 Task: Create a due date automation trigger when advanced on, 2 hours before a card is due add dates starting today.
Action: Mouse moved to (1149, 341)
Screenshot: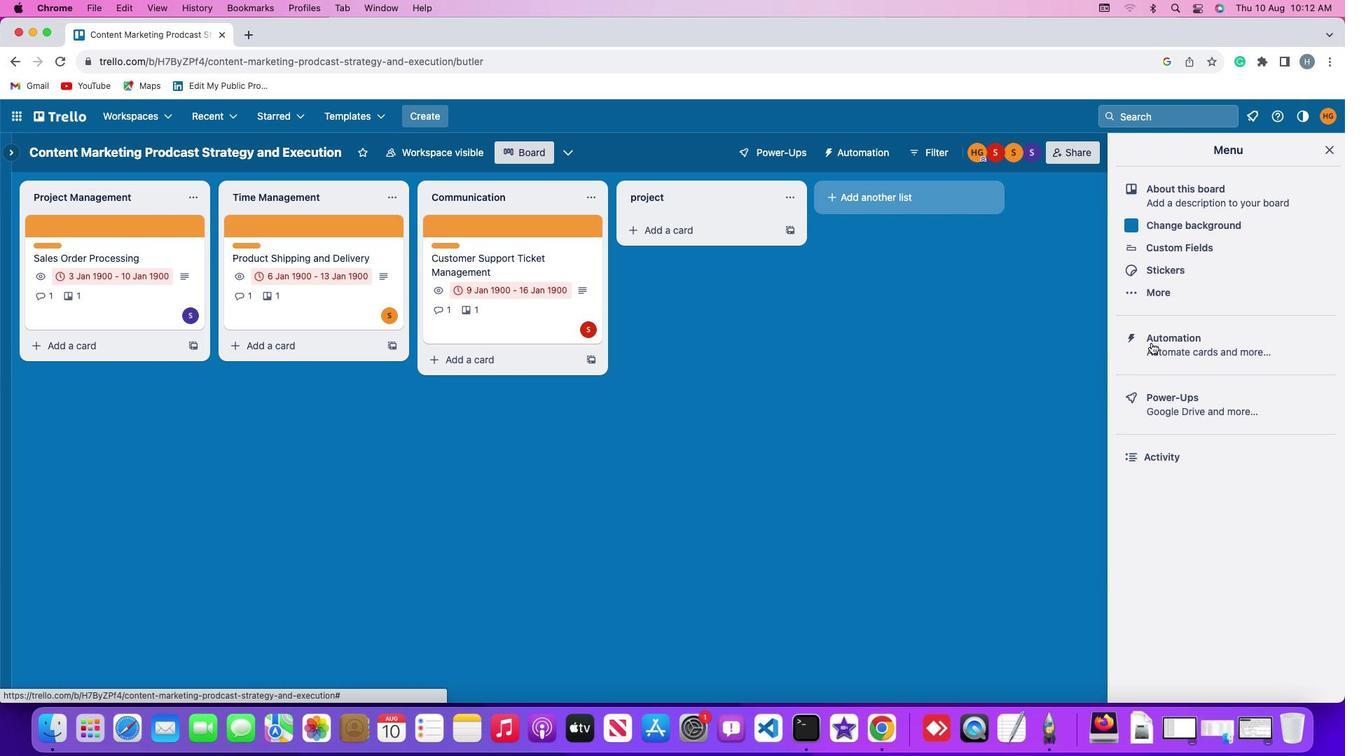 
Action: Mouse pressed left at (1149, 341)
Screenshot: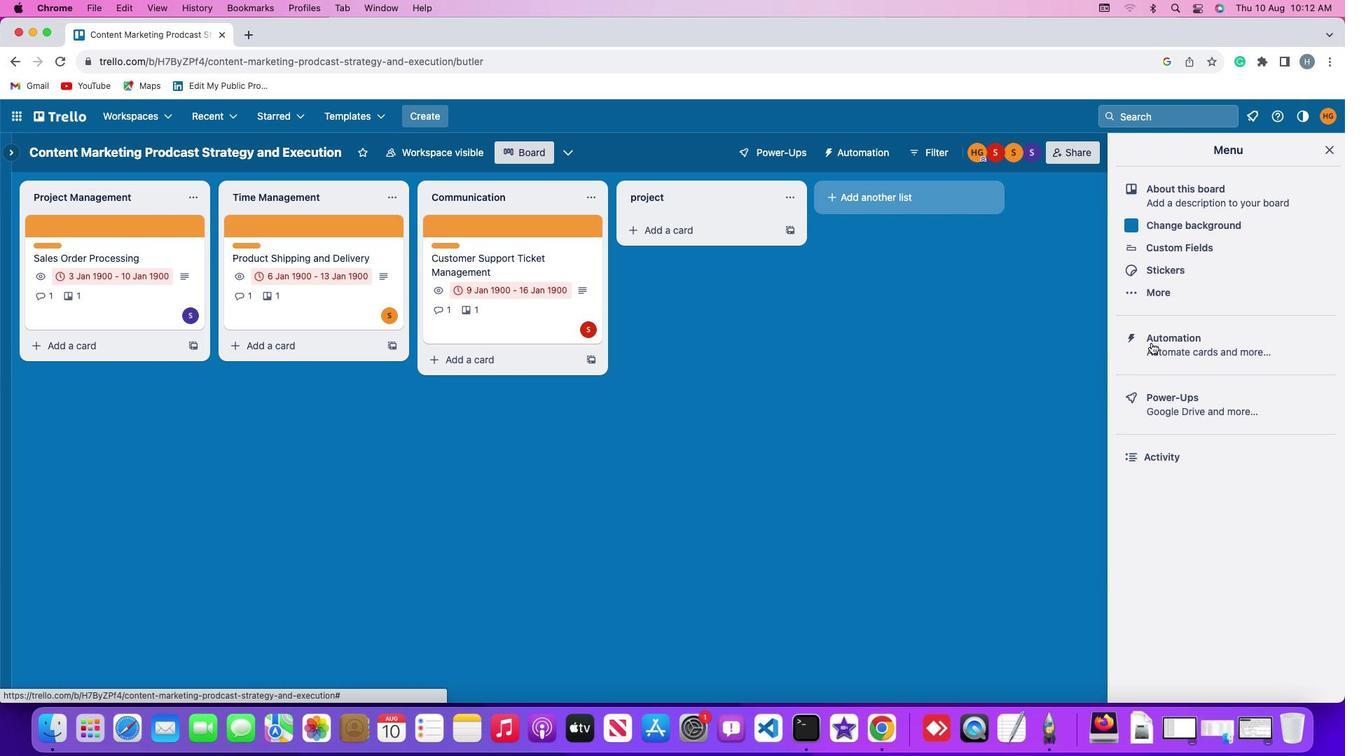 
Action: Mouse pressed left at (1149, 341)
Screenshot: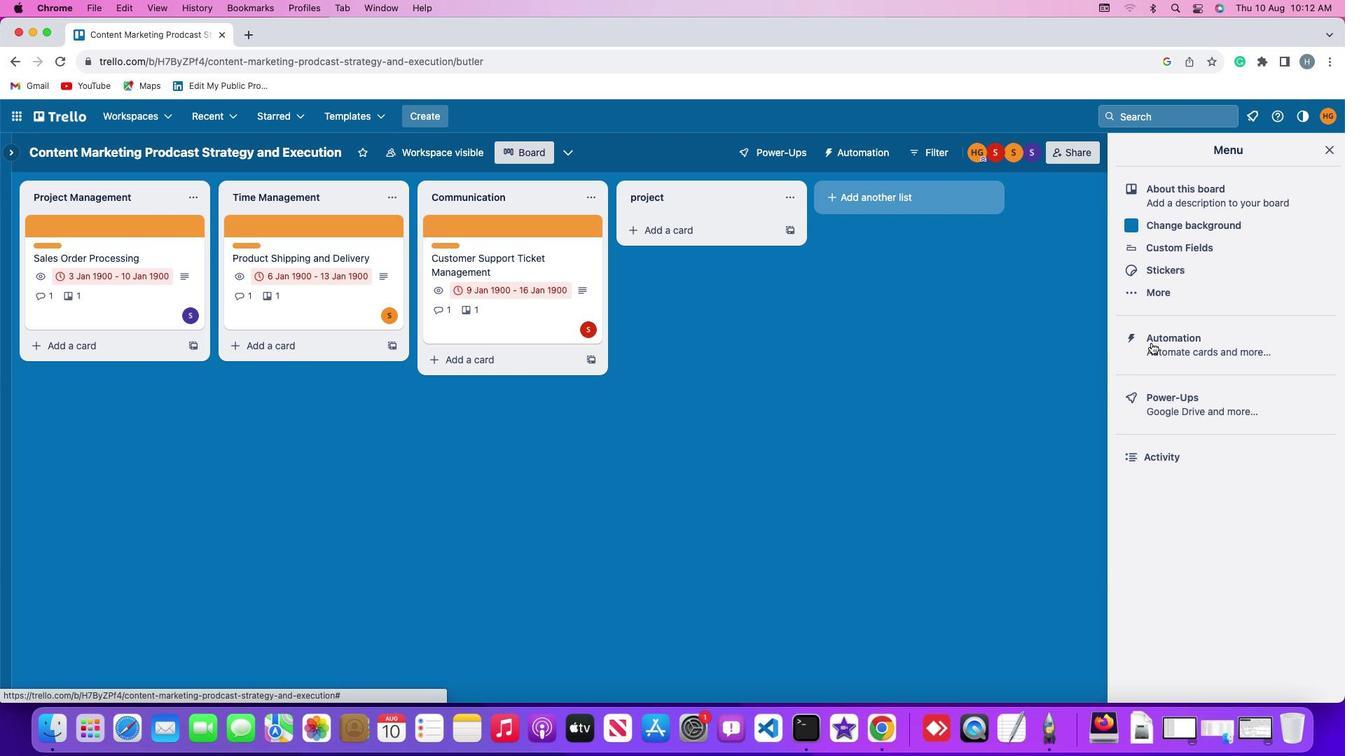 
Action: Mouse moved to (99, 334)
Screenshot: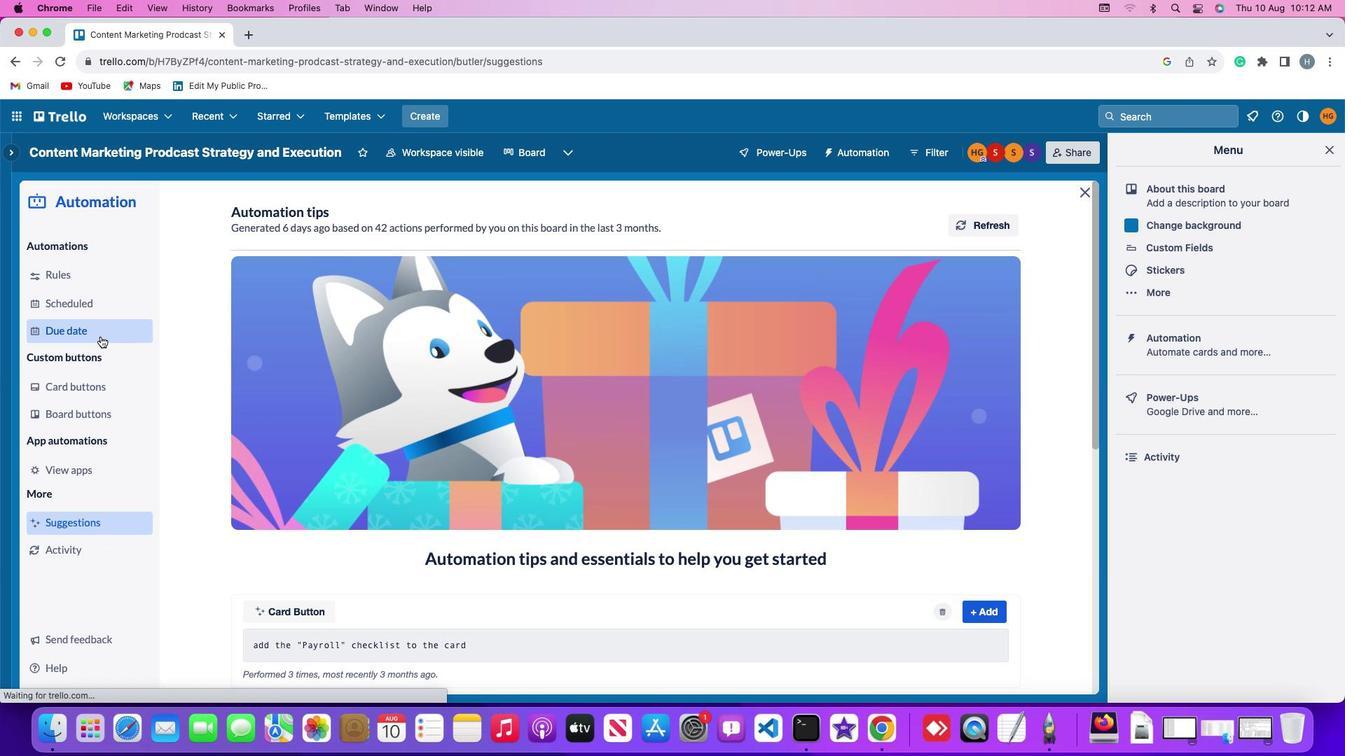 
Action: Mouse pressed left at (99, 334)
Screenshot: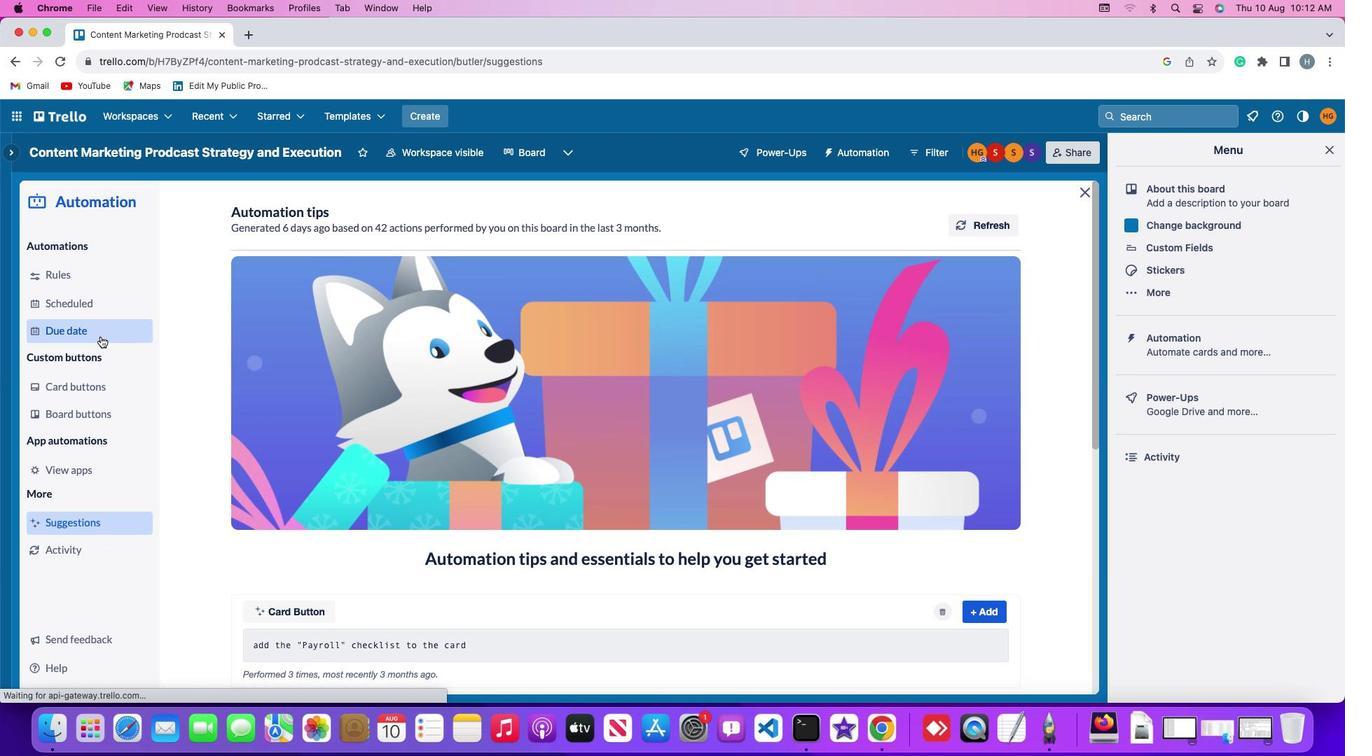 
Action: Mouse moved to (942, 216)
Screenshot: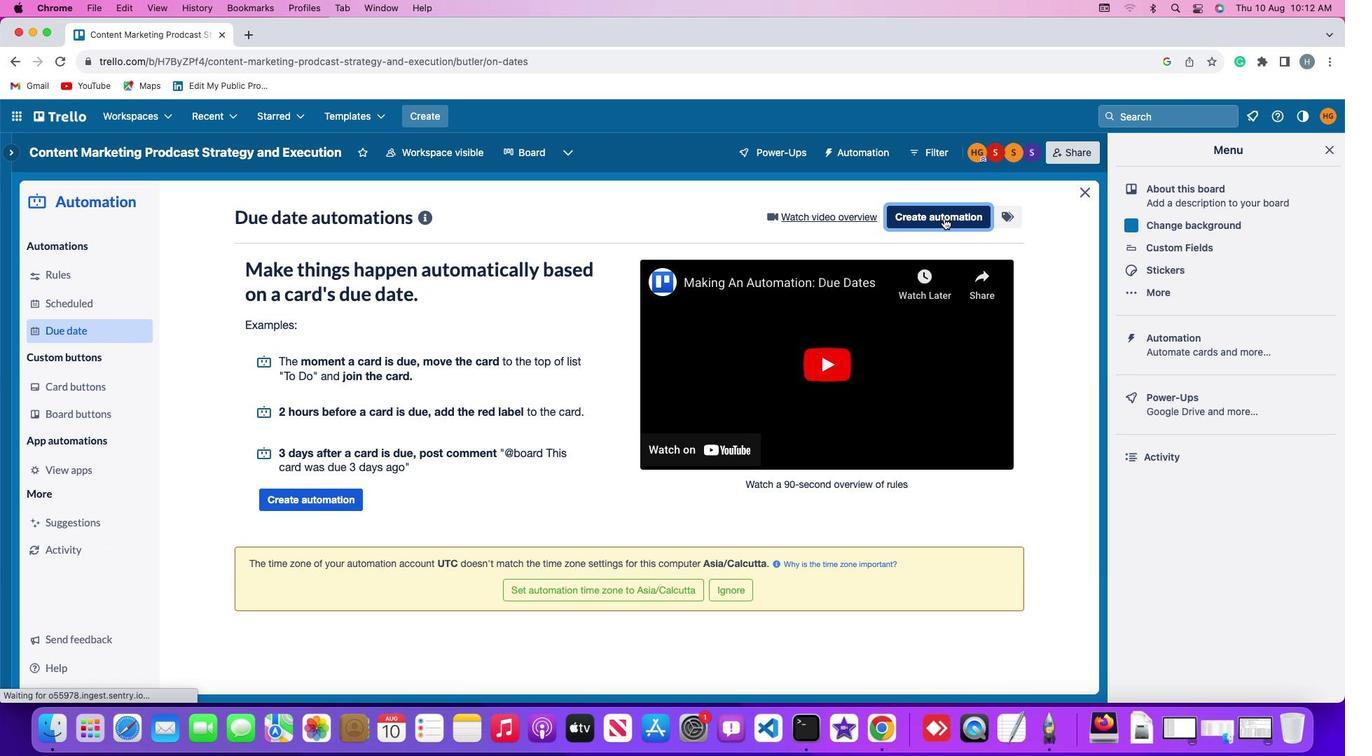 
Action: Mouse pressed left at (942, 216)
Screenshot: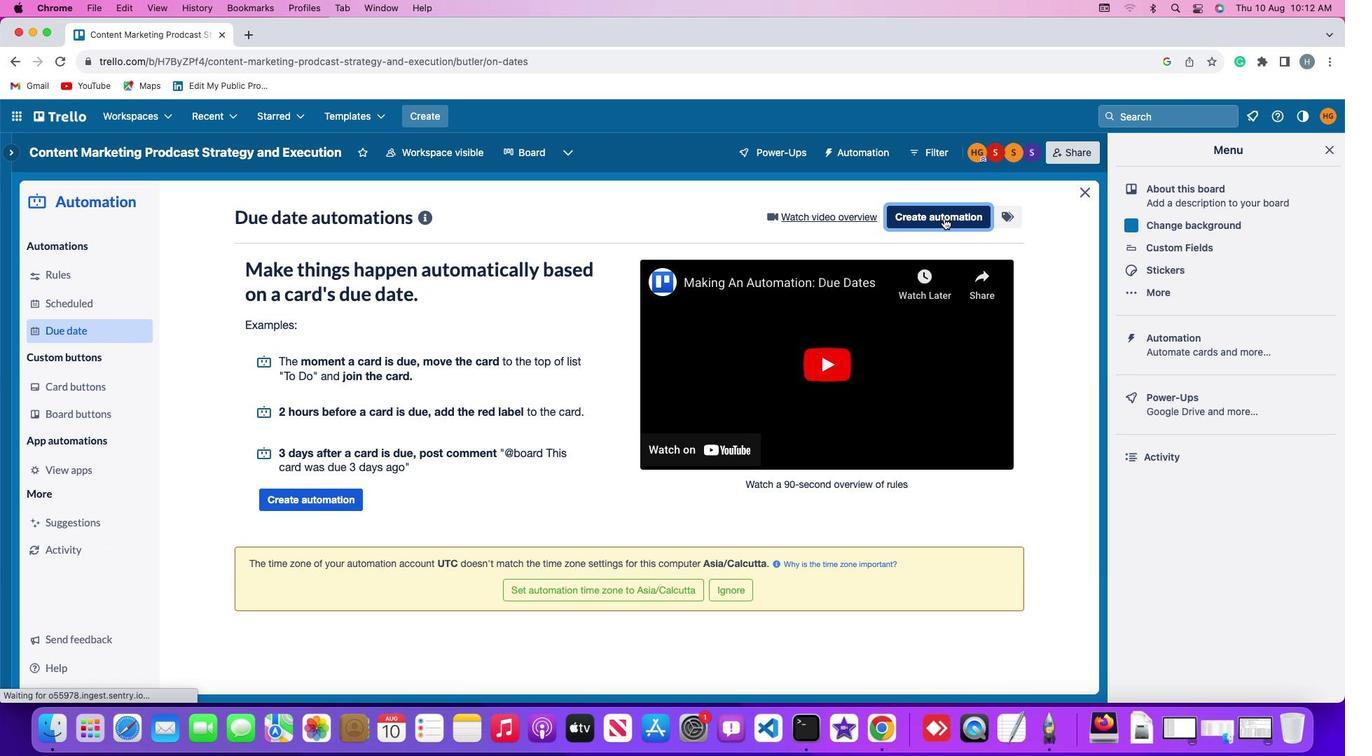 
Action: Mouse moved to (384, 351)
Screenshot: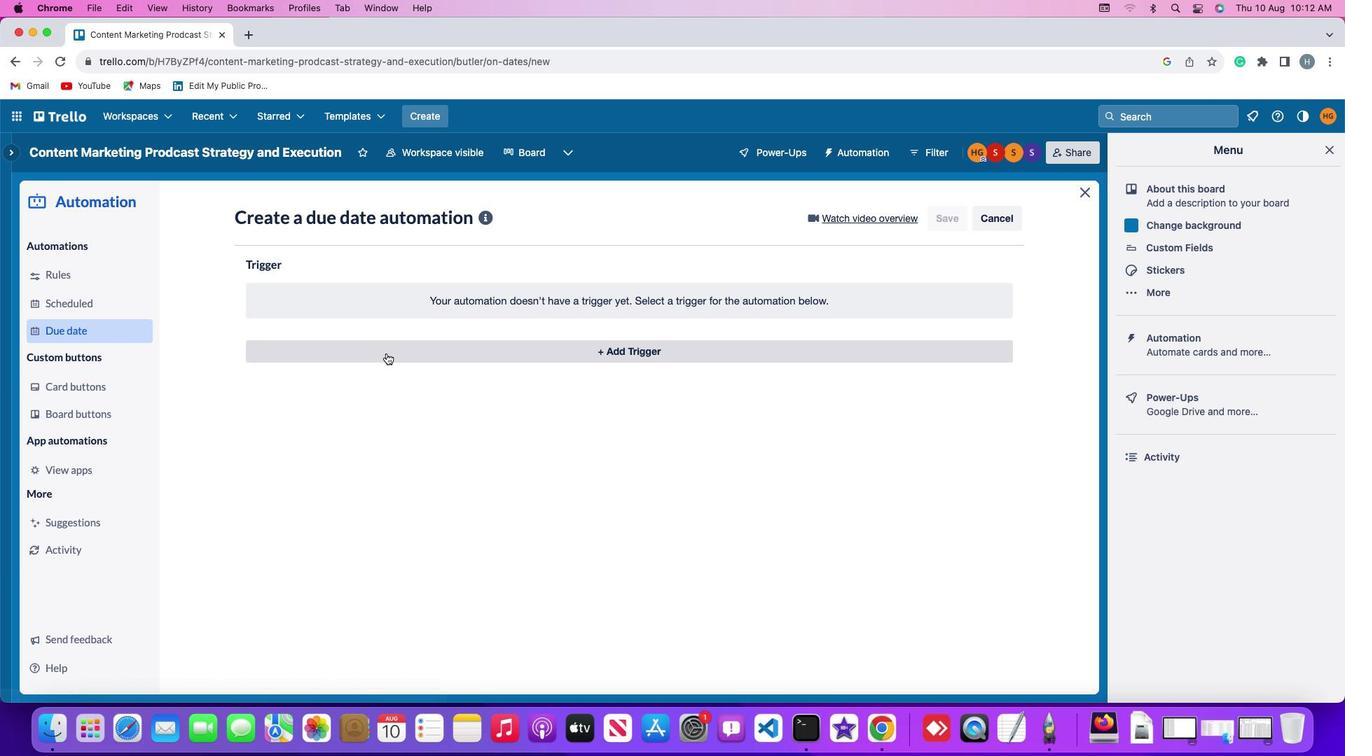 
Action: Mouse pressed left at (384, 351)
Screenshot: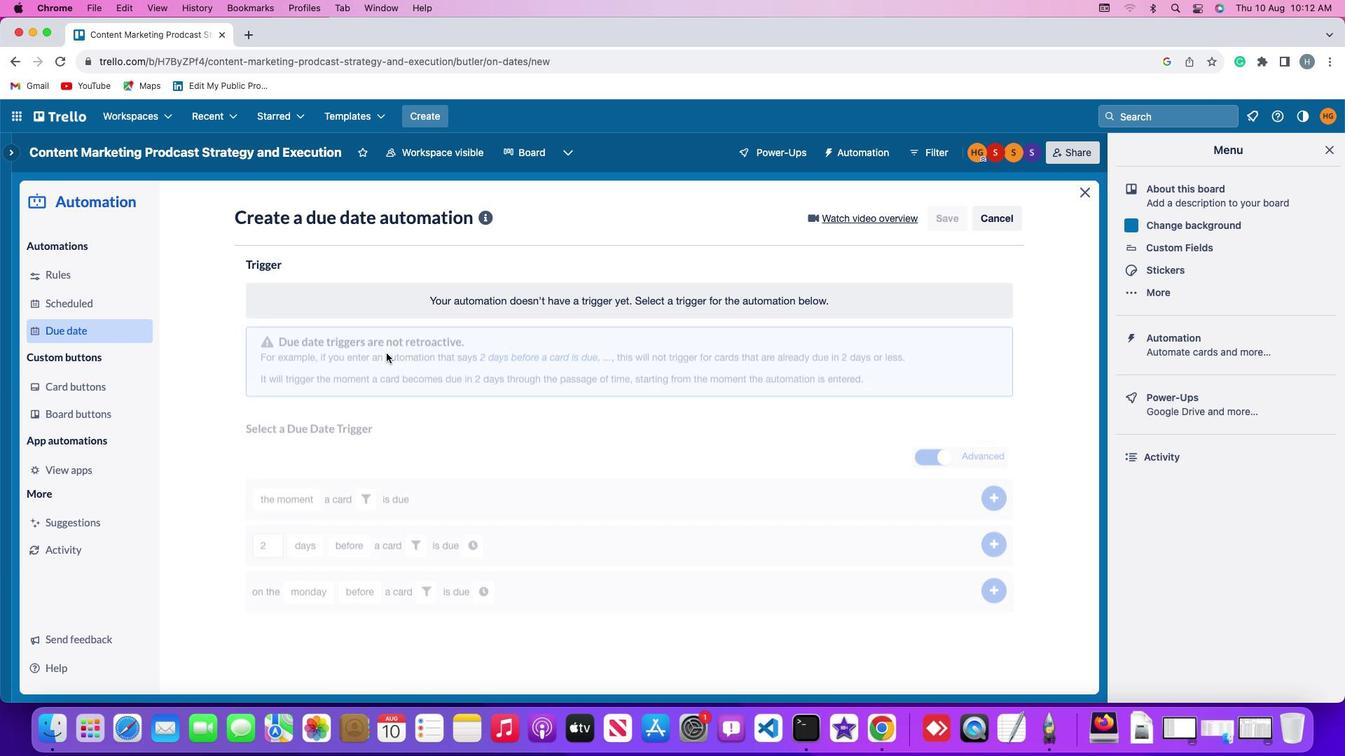 
Action: Mouse moved to (276, 563)
Screenshot: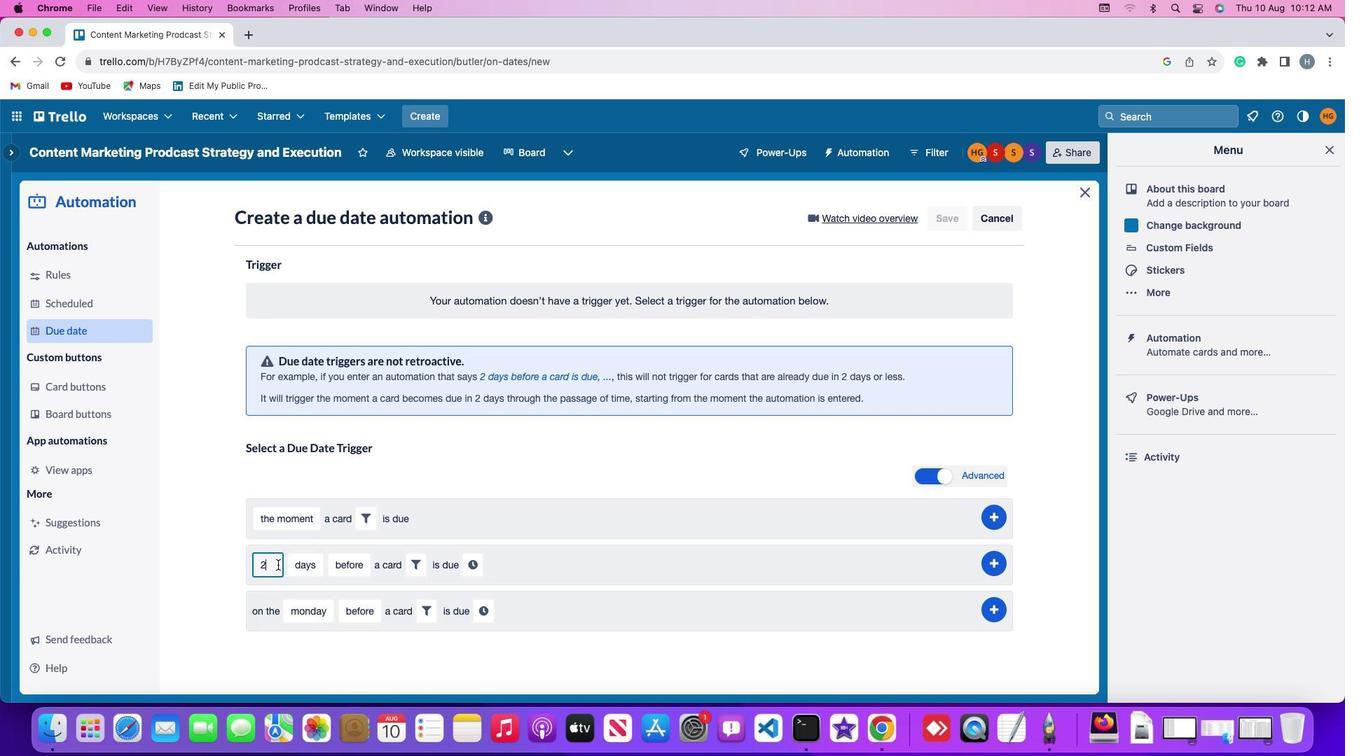 
Action: Mouse pressed left at (276, 563)
Screenshot: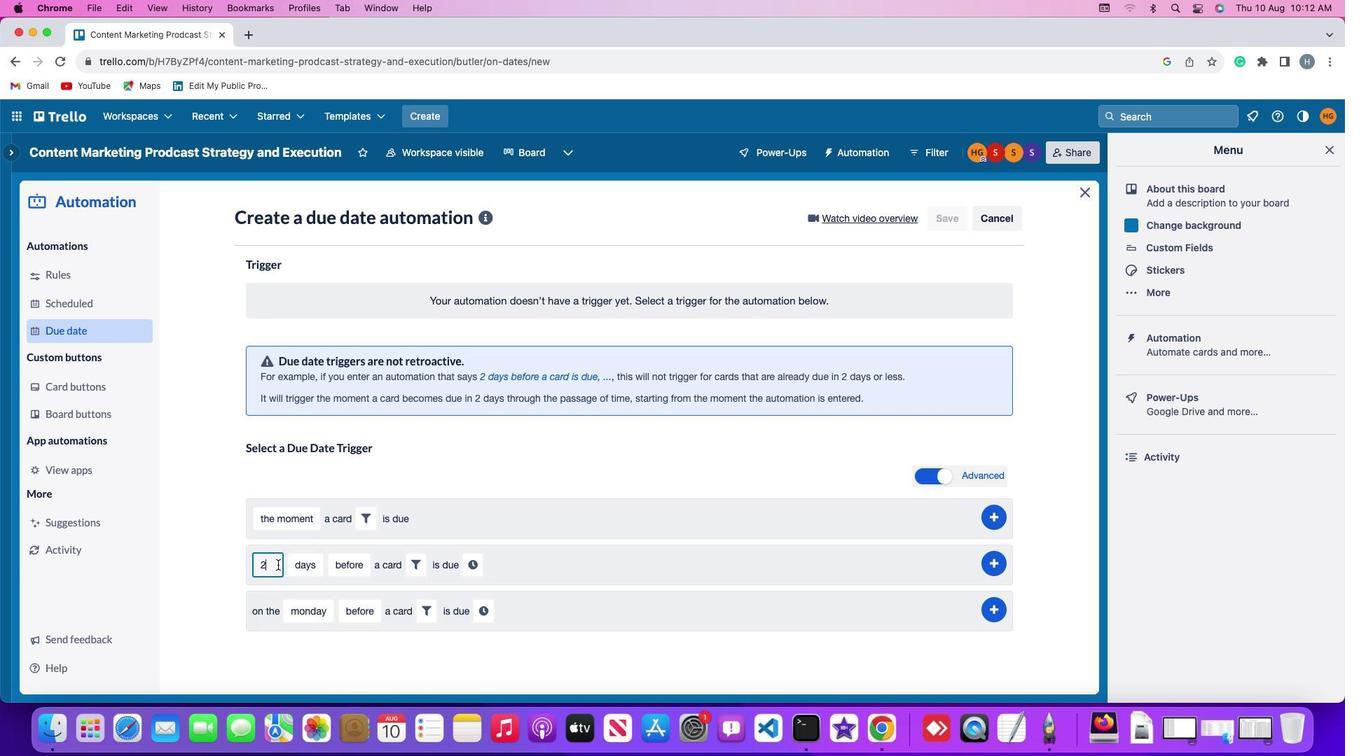 
Action: Key pressed Key.backspace'2'
Screenshot: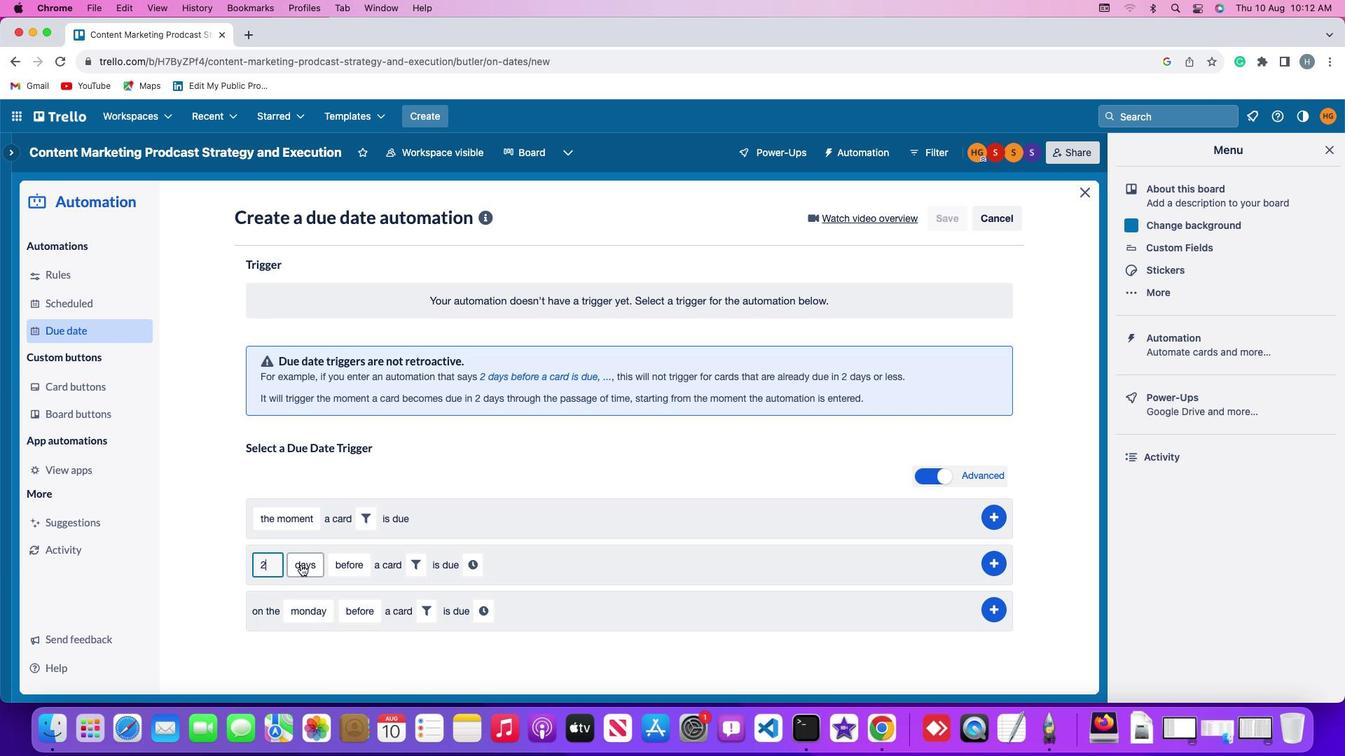 
Action: Mouse moved to (301, 563)
Screenshot: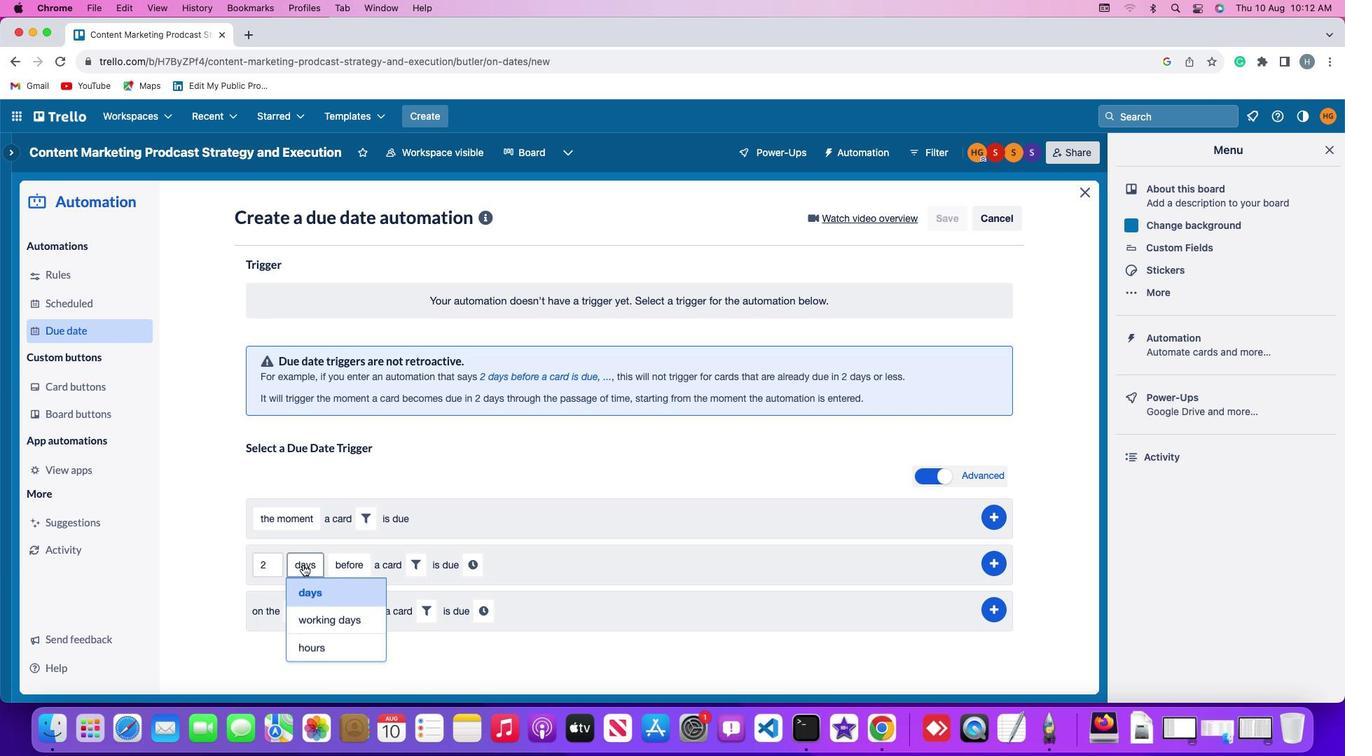 
Action: Mouse pressed left at (301, 563)
Screenshot: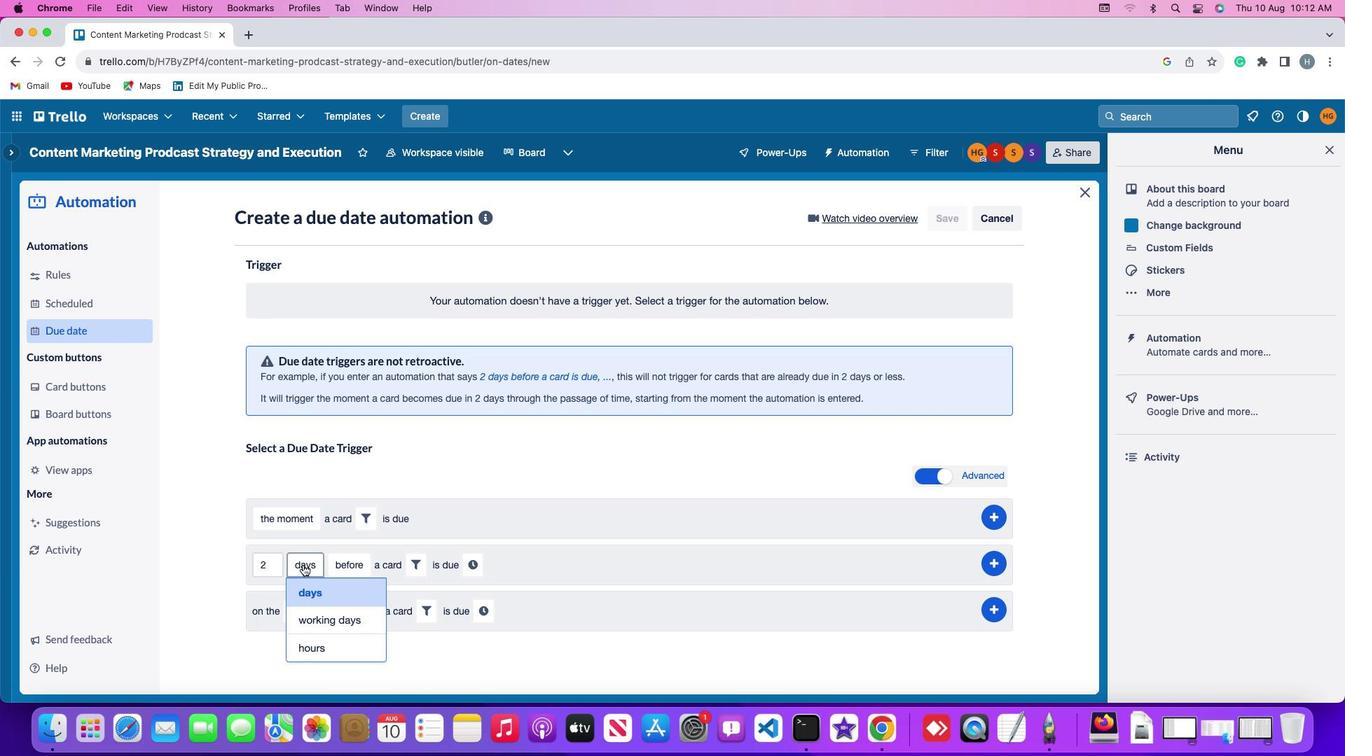 
Action: Mouse moved to (310, 640)
Screenshot: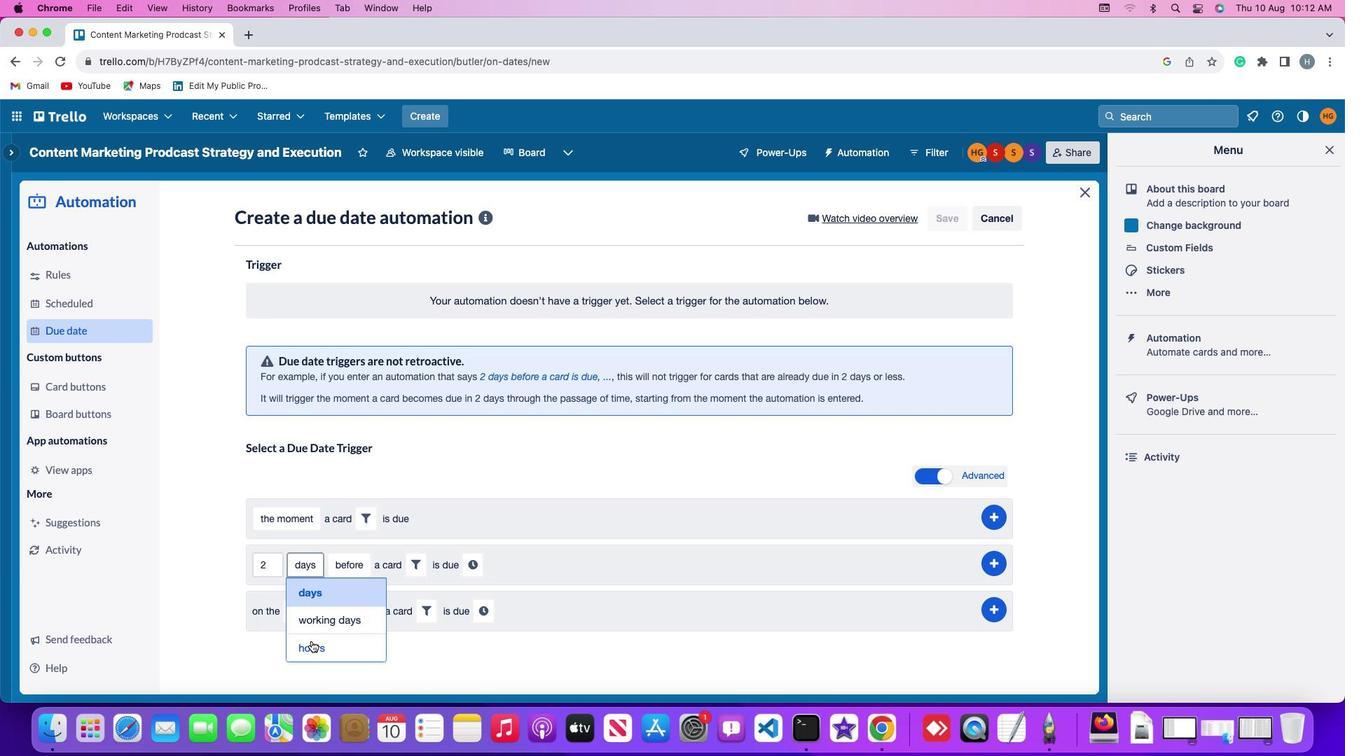 
Action: Mouse pressed left at (310, 640)
Screenshot: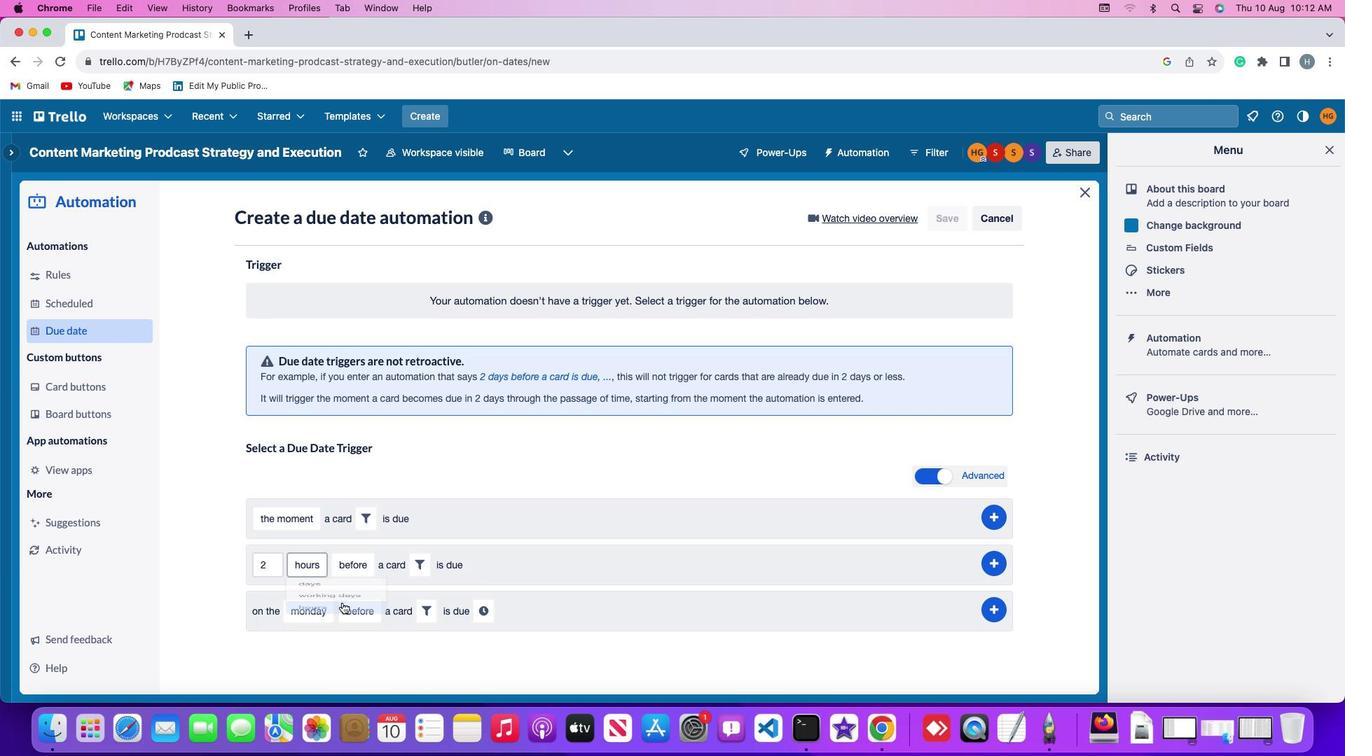 
Action: Mouse moved to (352, 565)
Screenshot: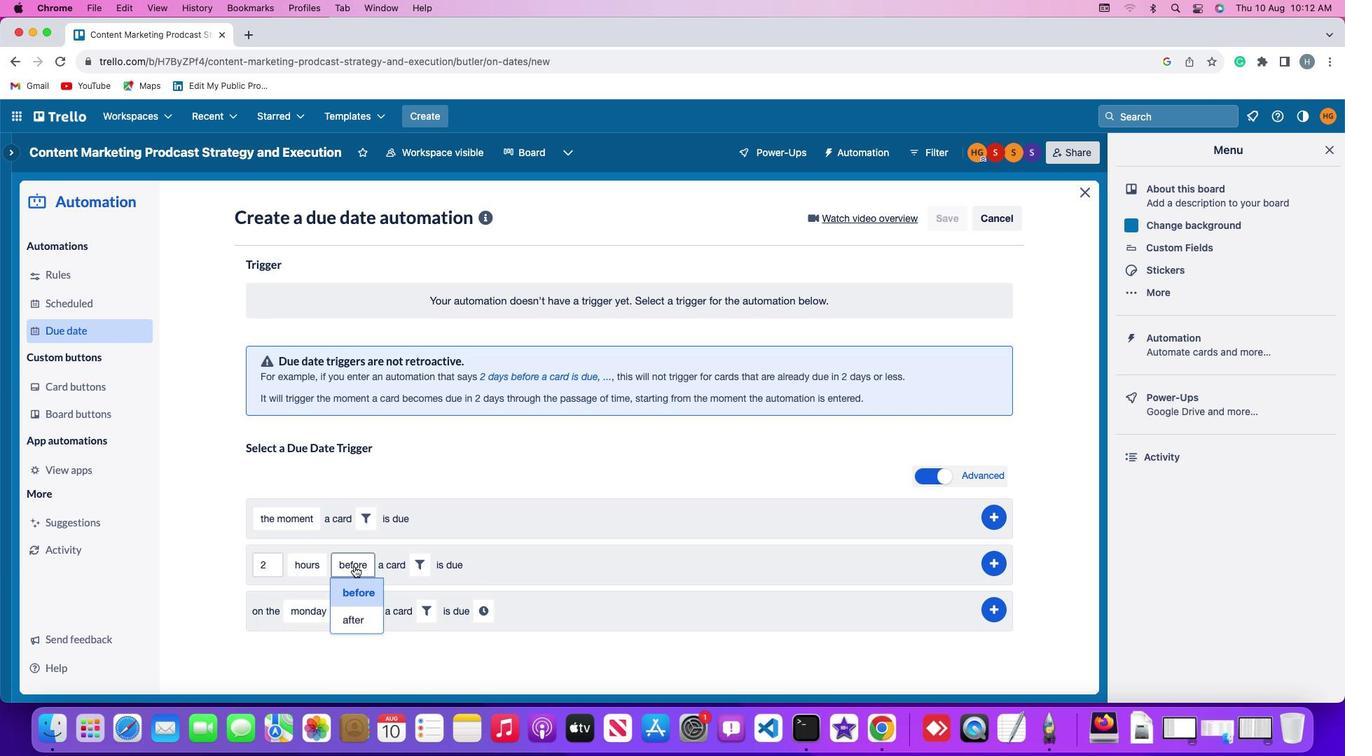 
Action: Mouse pressed left at (352, 565)
Screenshot: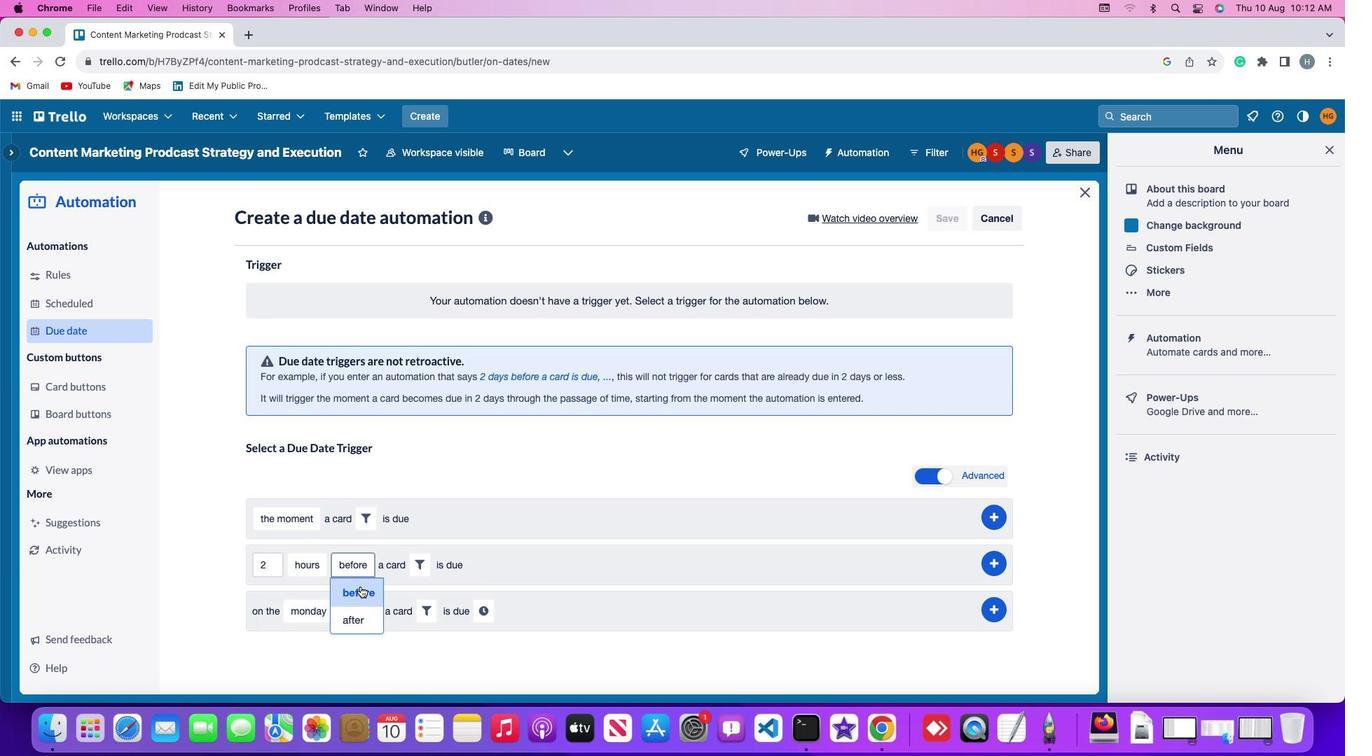
Action: Mouse moved to (359, 585)
Screenshot: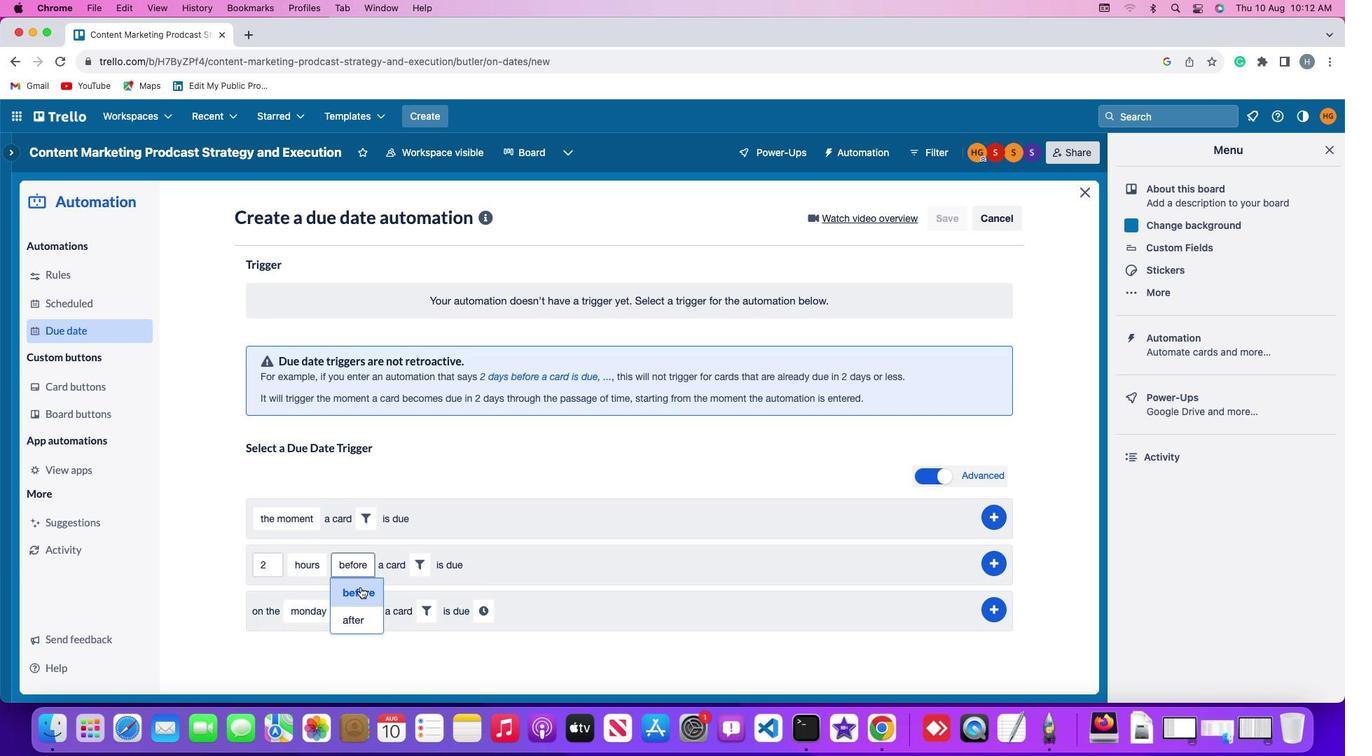 
Action: Mouse pressed left at (359, 585)
Screenshot: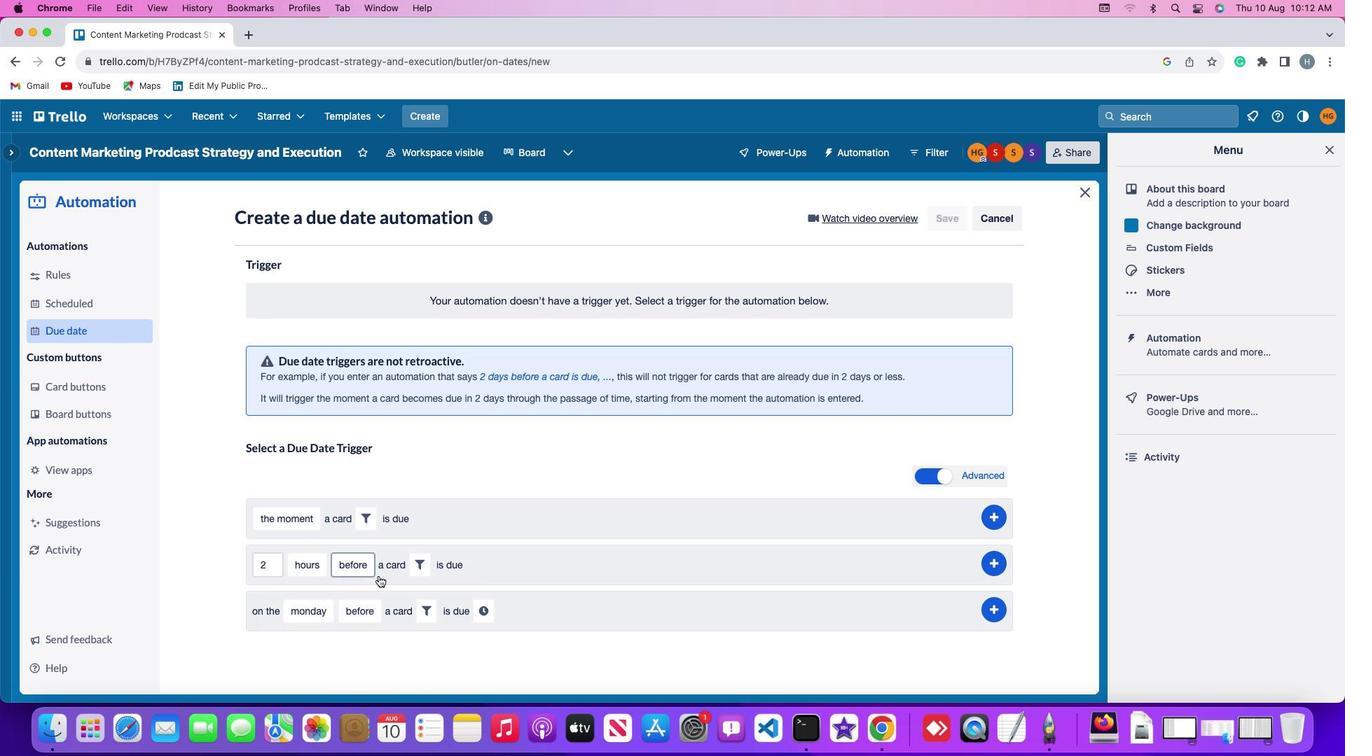 
Action: Mouse moved to (416, 561)
Screenshot: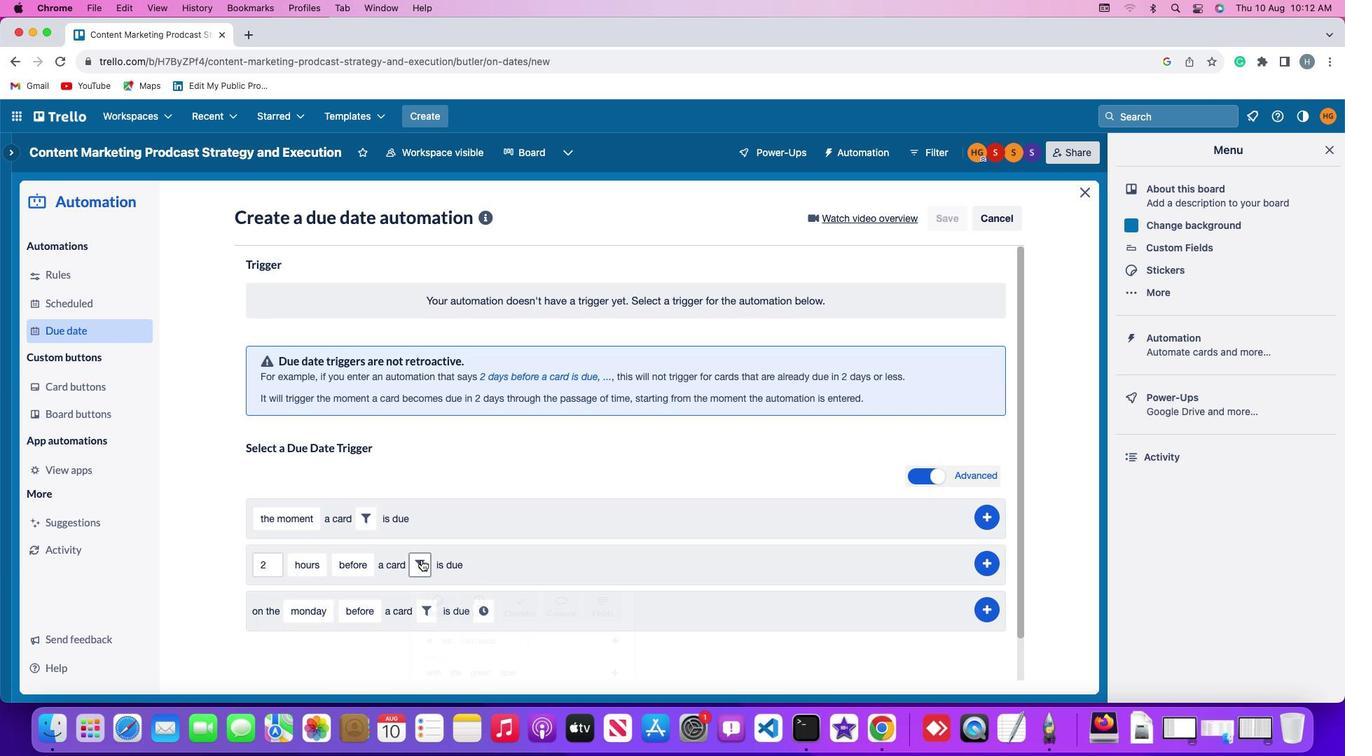 
Action: Mouse pressed left at (416, 561)
Screenshot: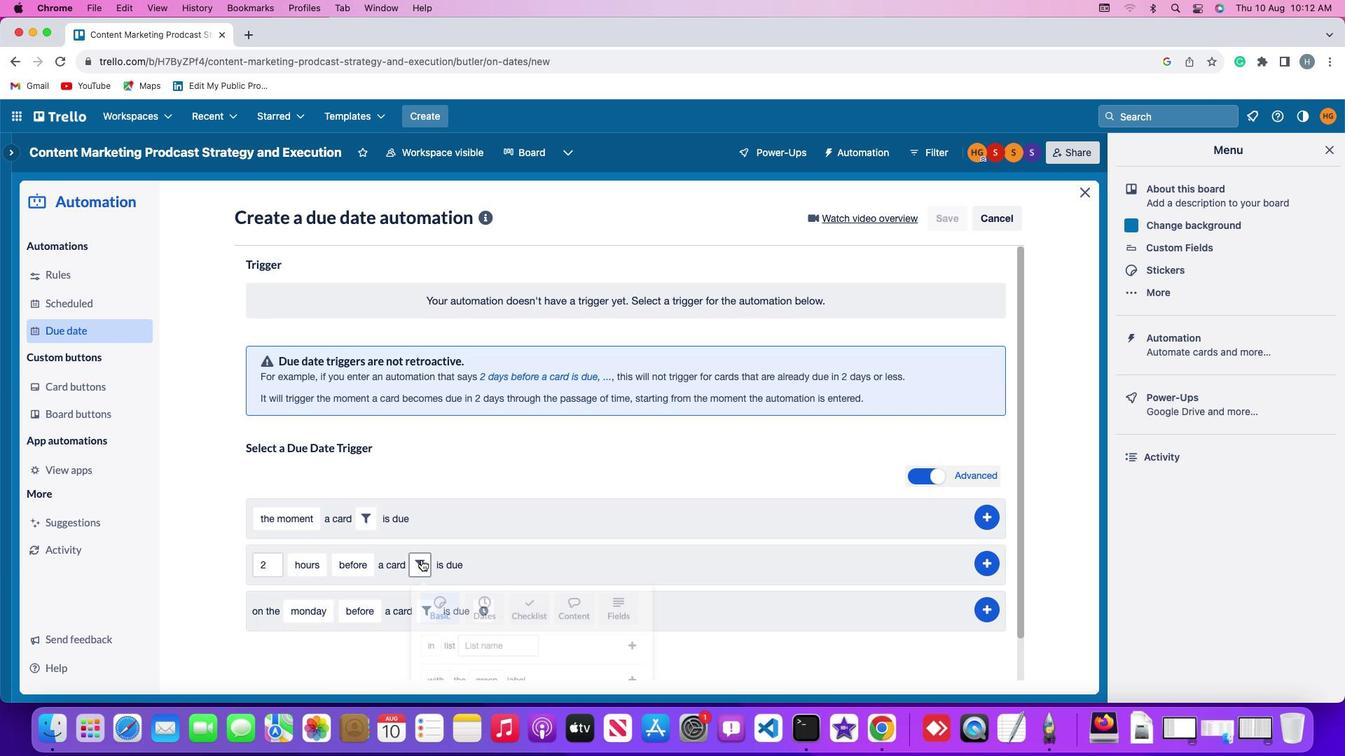 
Action: Mouse moved to (500, 603)
Screenshot: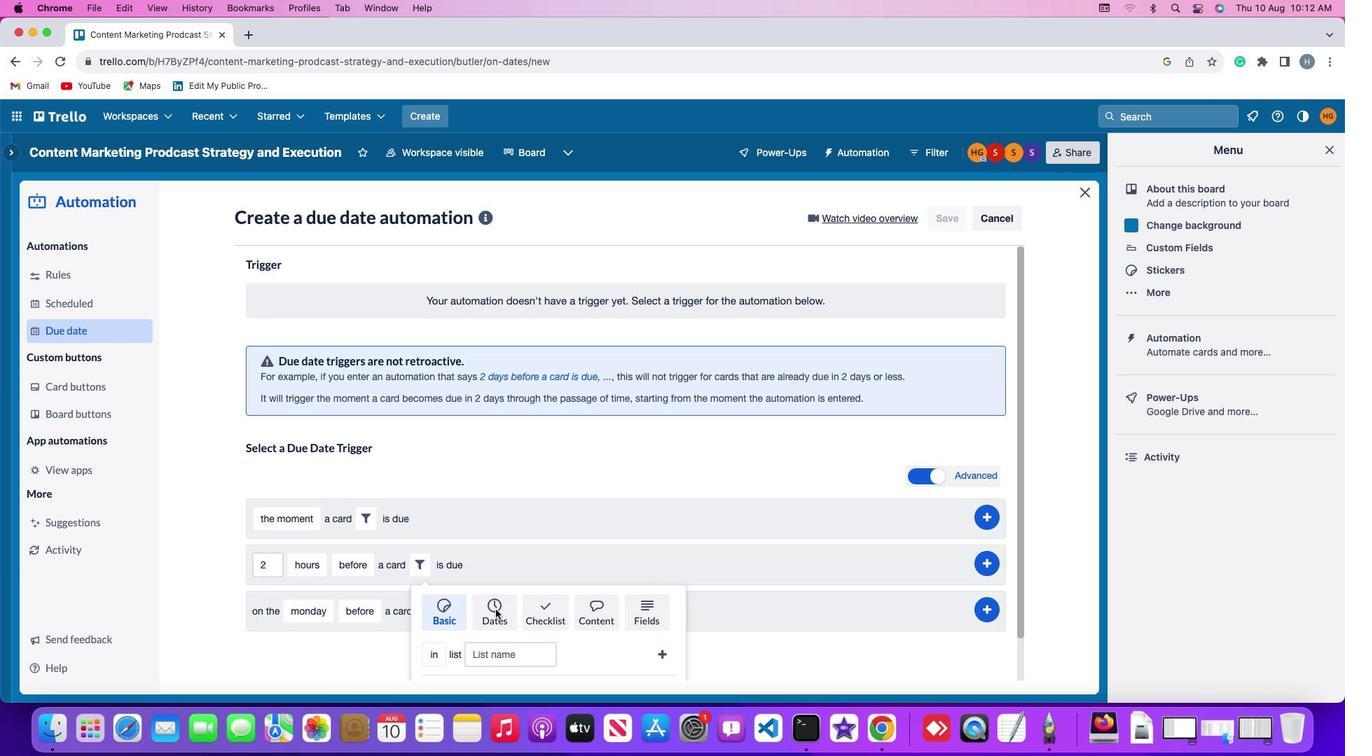
Action: Mouse pressed left at (500, 603)
Screenshot: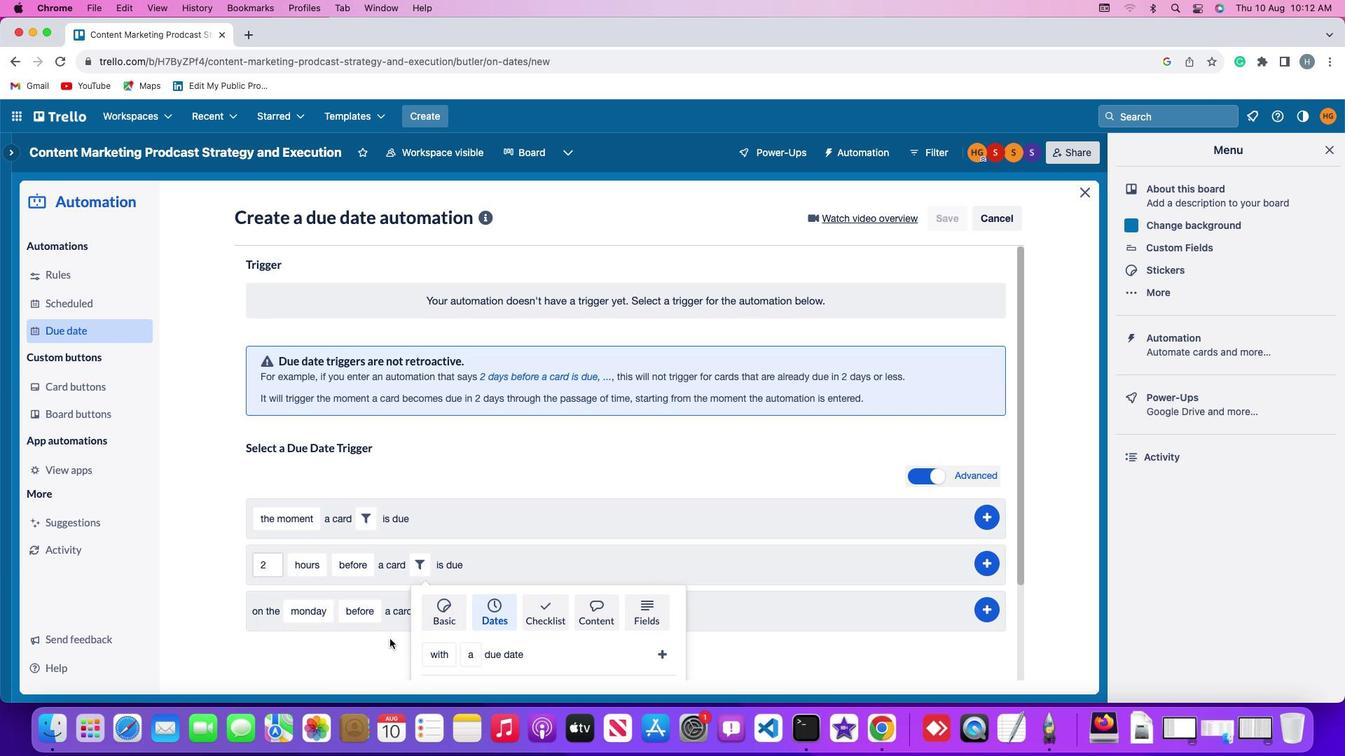 
Action: Mouse moved to (381, 641)
Screenshot: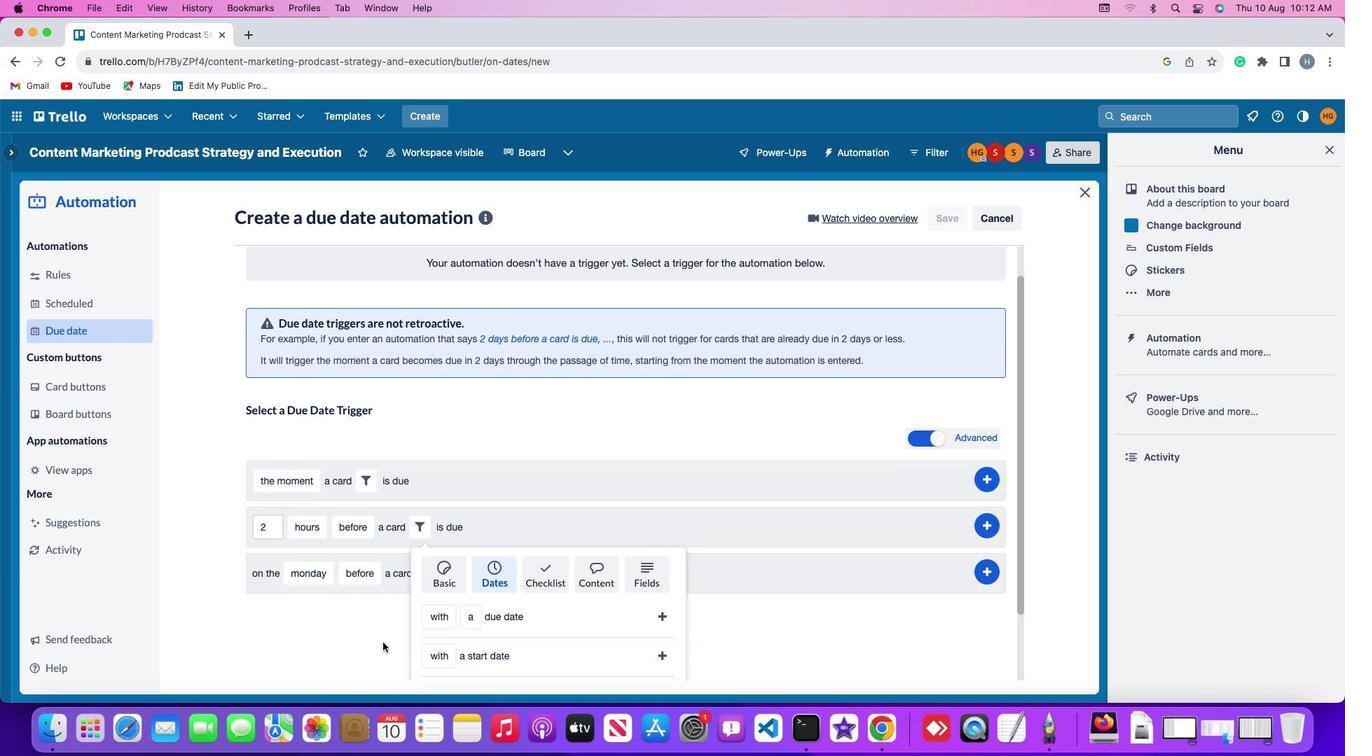 
Action: Mouse scrolled (381, 641) with delta (0, -1)
Screenshot: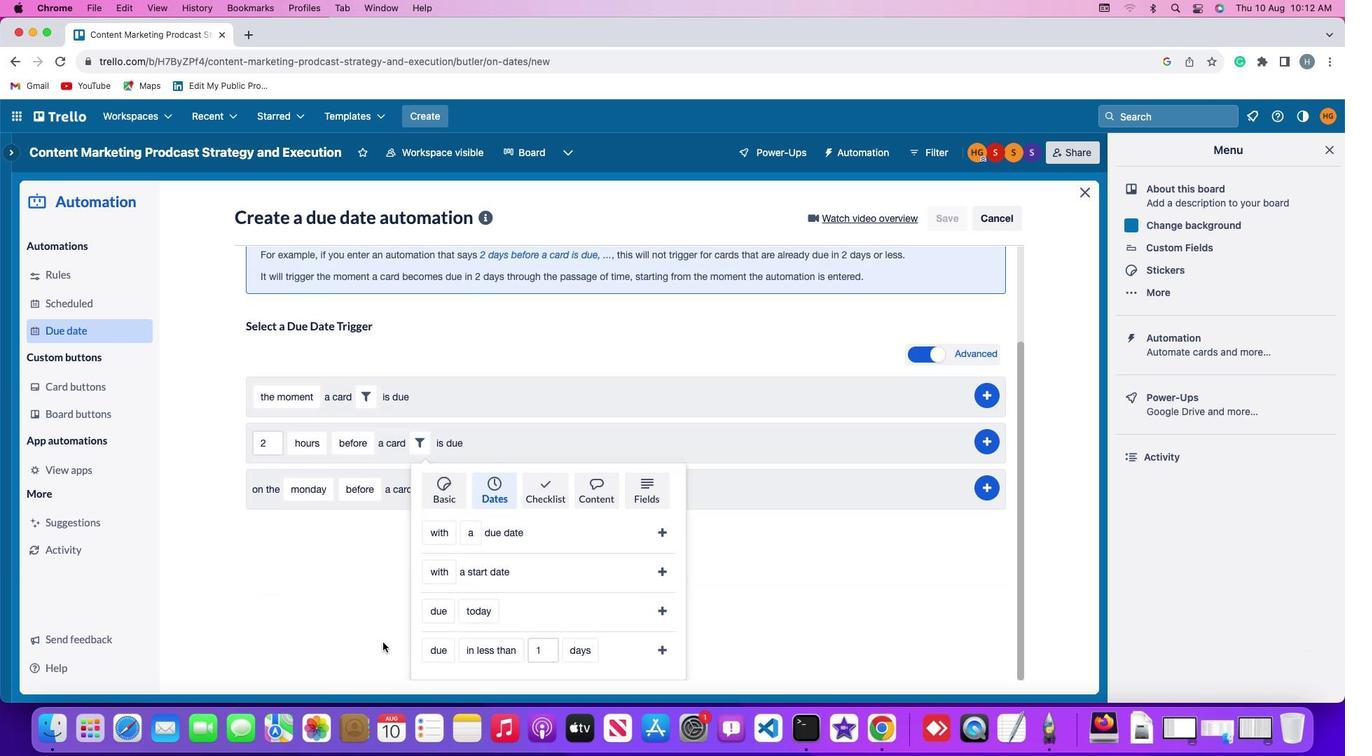 
Action: Mouse scrolled (381, 641) with delta (0, -1)
Screenshot: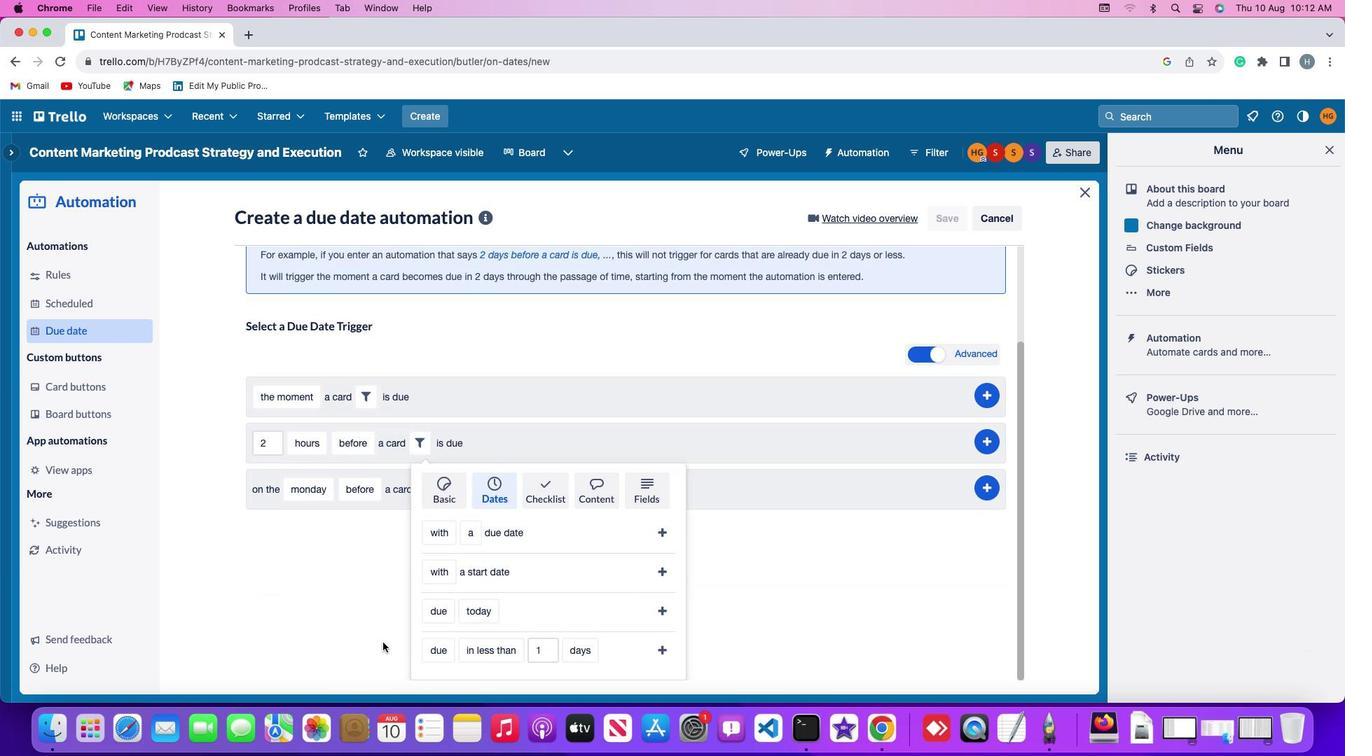 
Action: Mouse scrolled (381, 641) with delta (0, -2)
Screenshot: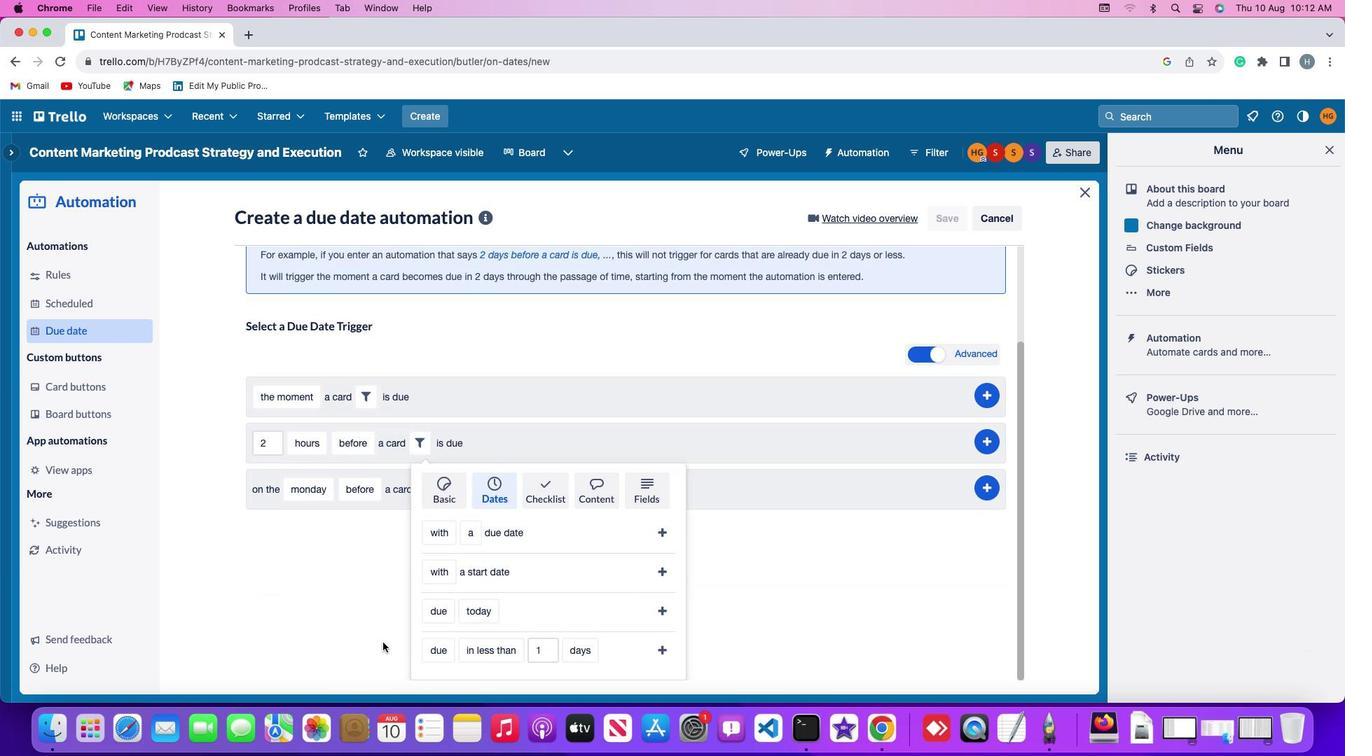 
Action: Mouse scrolled (381, 641) with delta (0, -4)
Screenshot: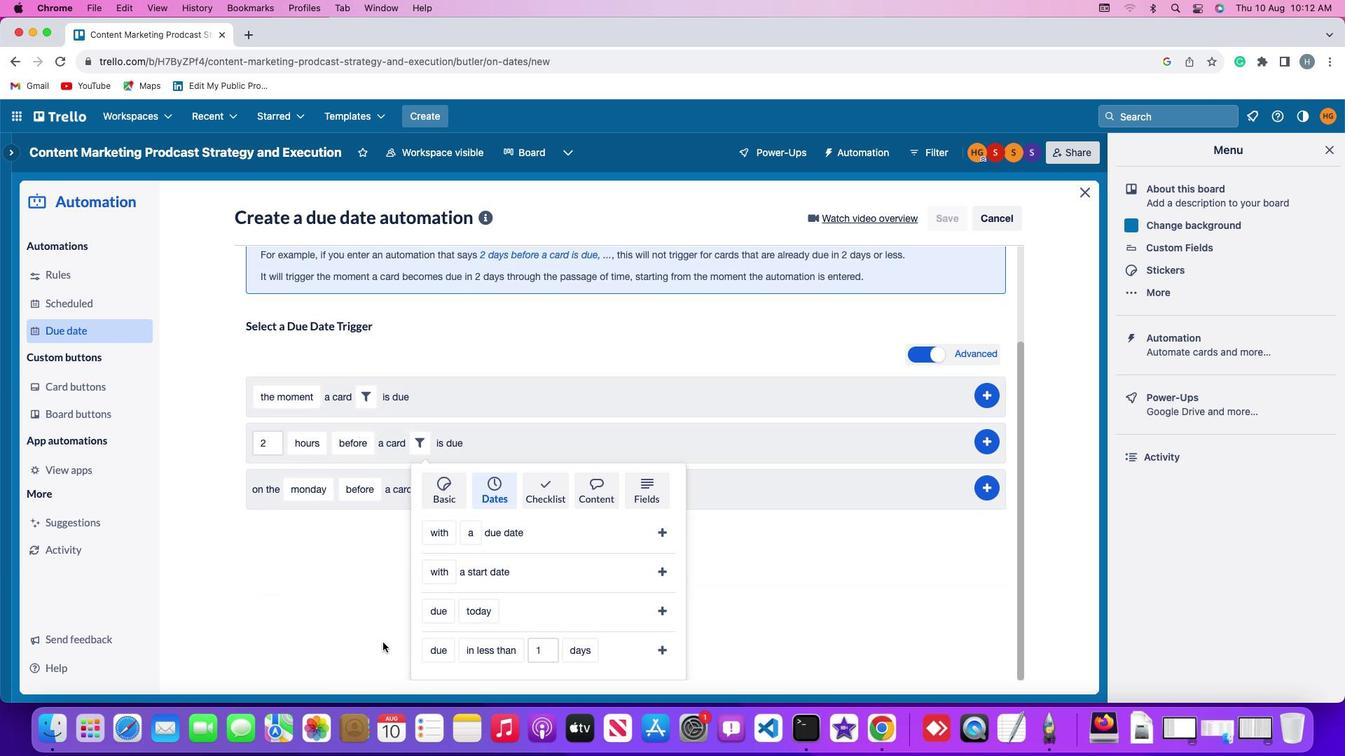 
Action: Mouse scrolled (381, 641) with delta (0, -4)
Screenshot: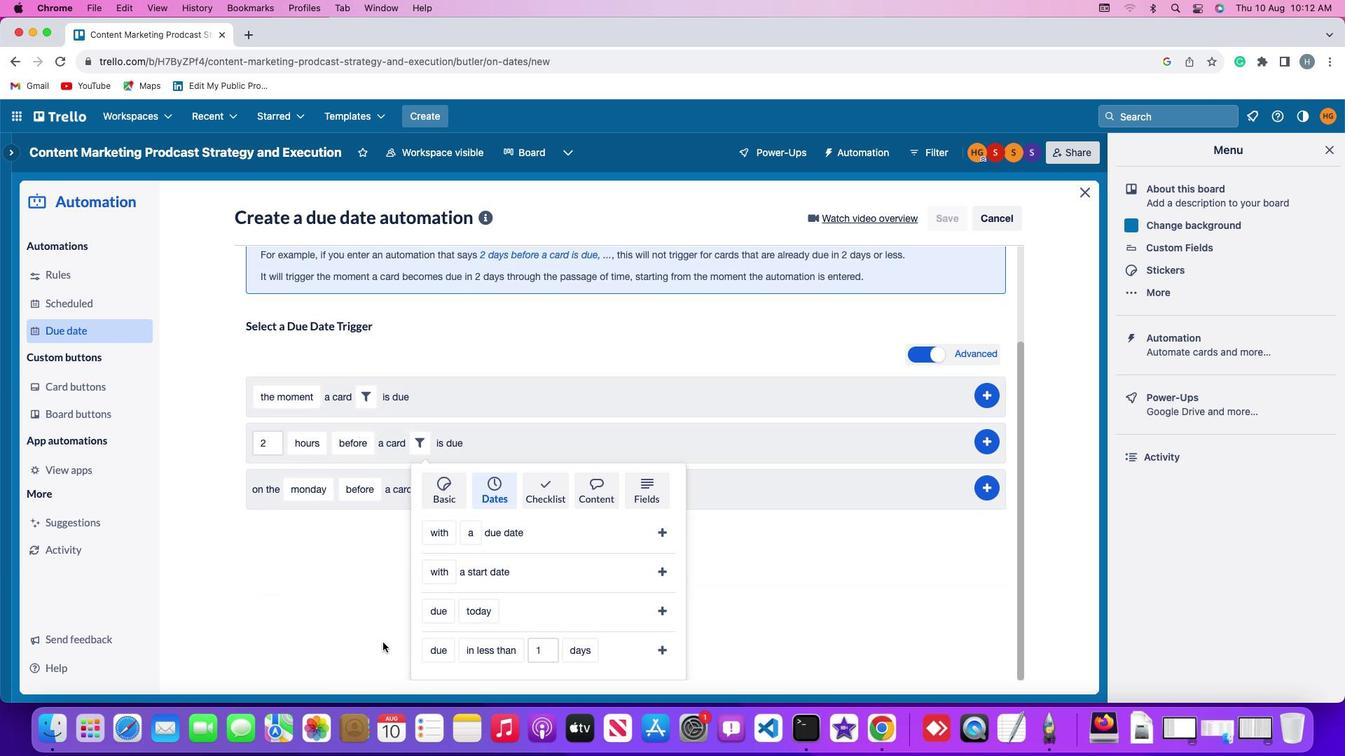 
Action: Mouse scrolled (381, 641) with delta (0, -1)
Screenshot: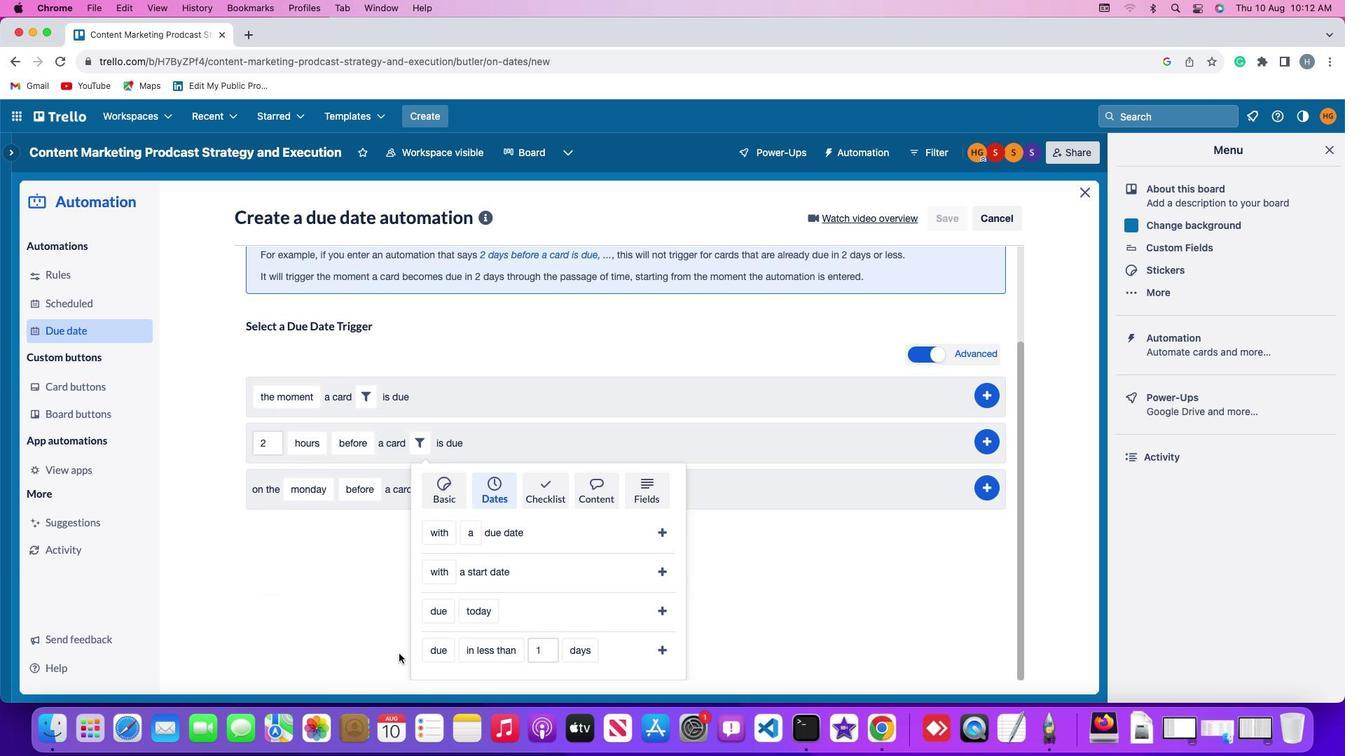 
Action: Mouse scrolled (381, 641) with delta (0, -1)
Screenshot: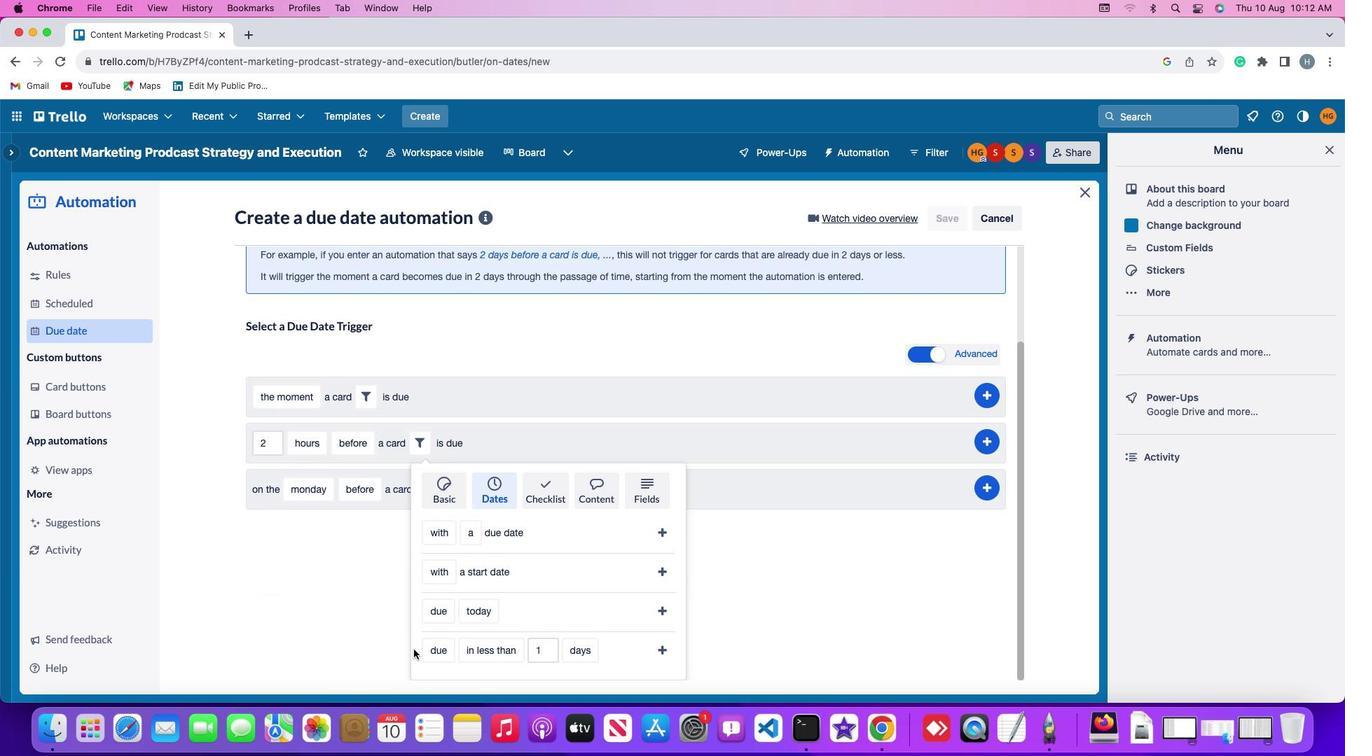 
Action: Mouse scrolled (381, 641) with delta (0, -2)
Screenshot: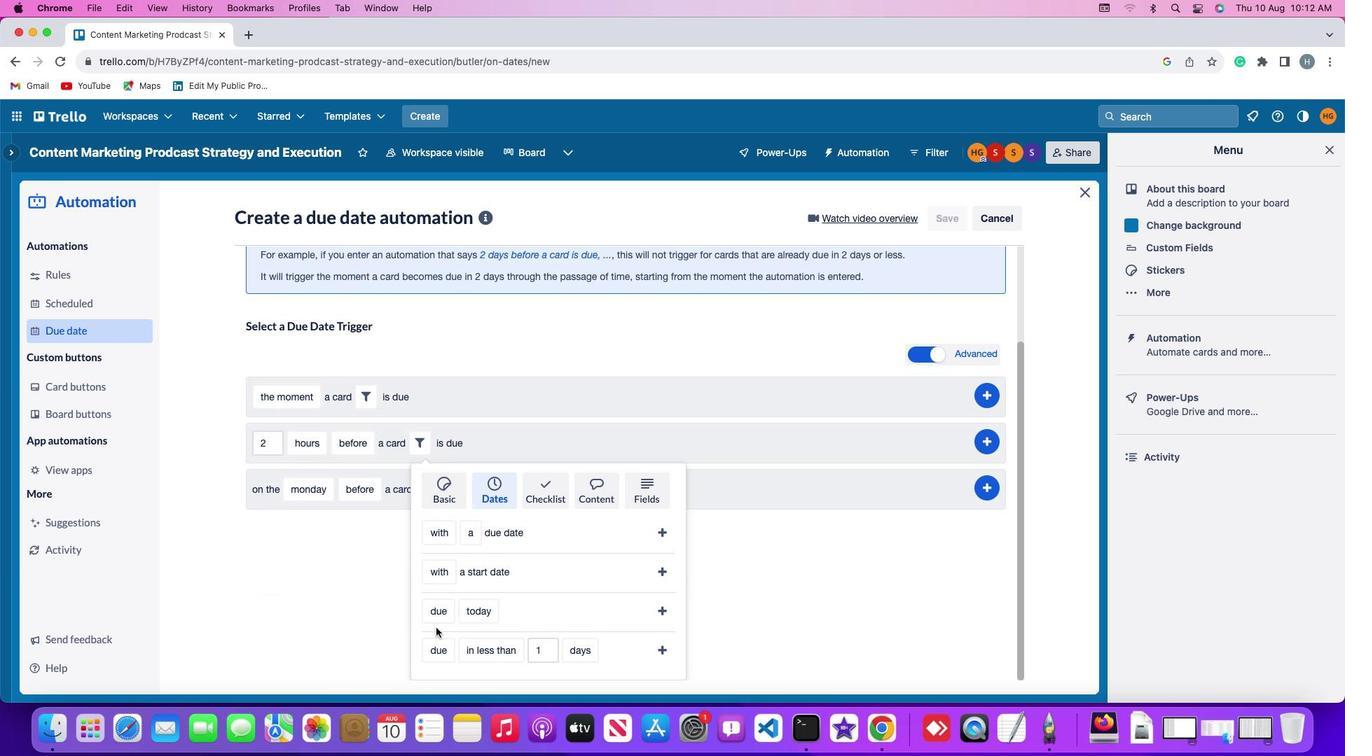 
Action: Mouse scrolled (381, 641) with delta (0, -4)
Screenshot: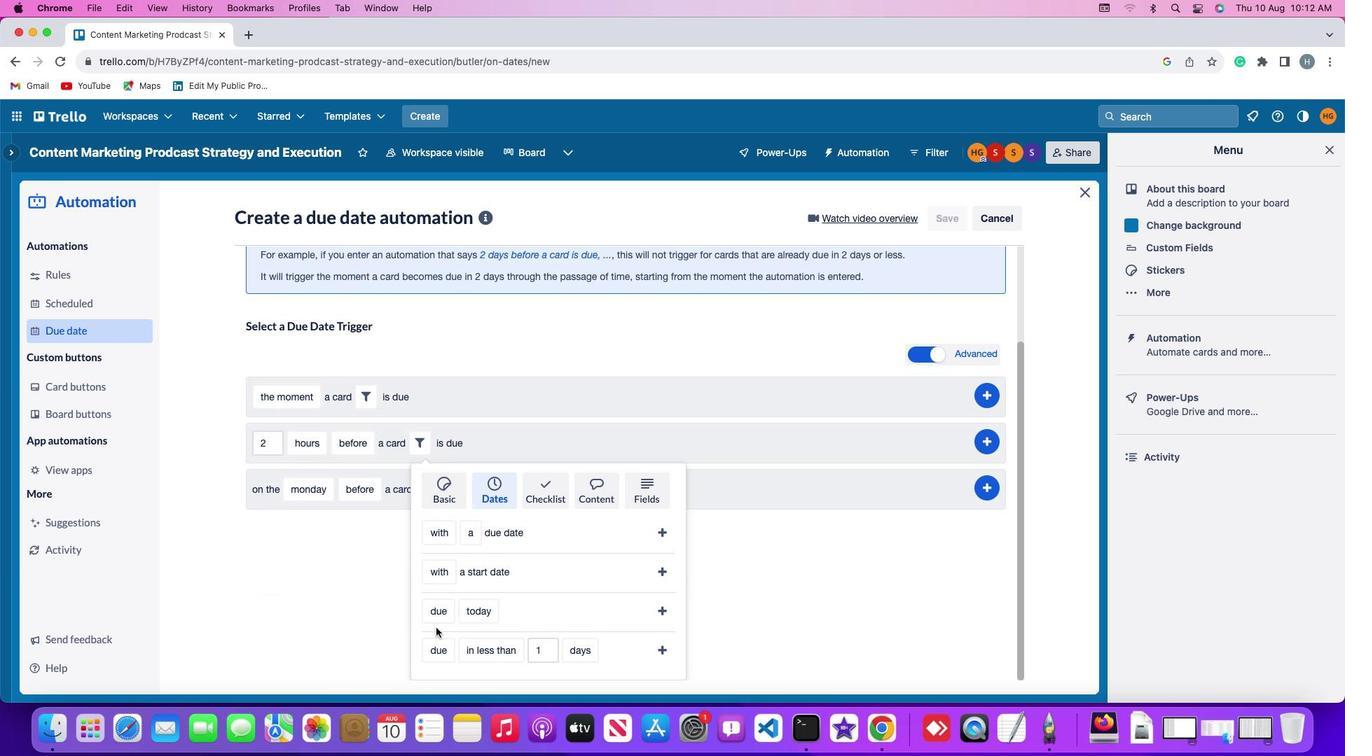 
Action: Mouse moved to (449, 613)
Screenshot: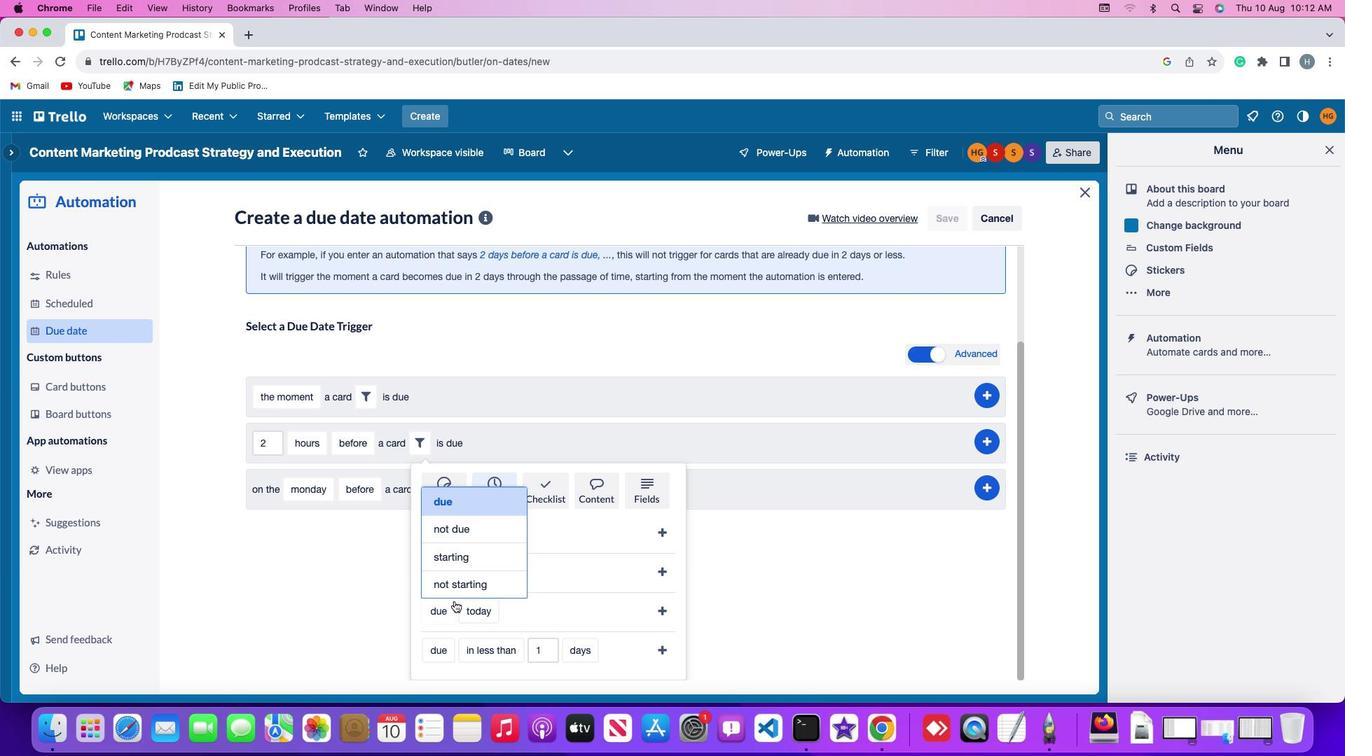 
Action: Mouse pressed left at (449, 613)
Screenshot: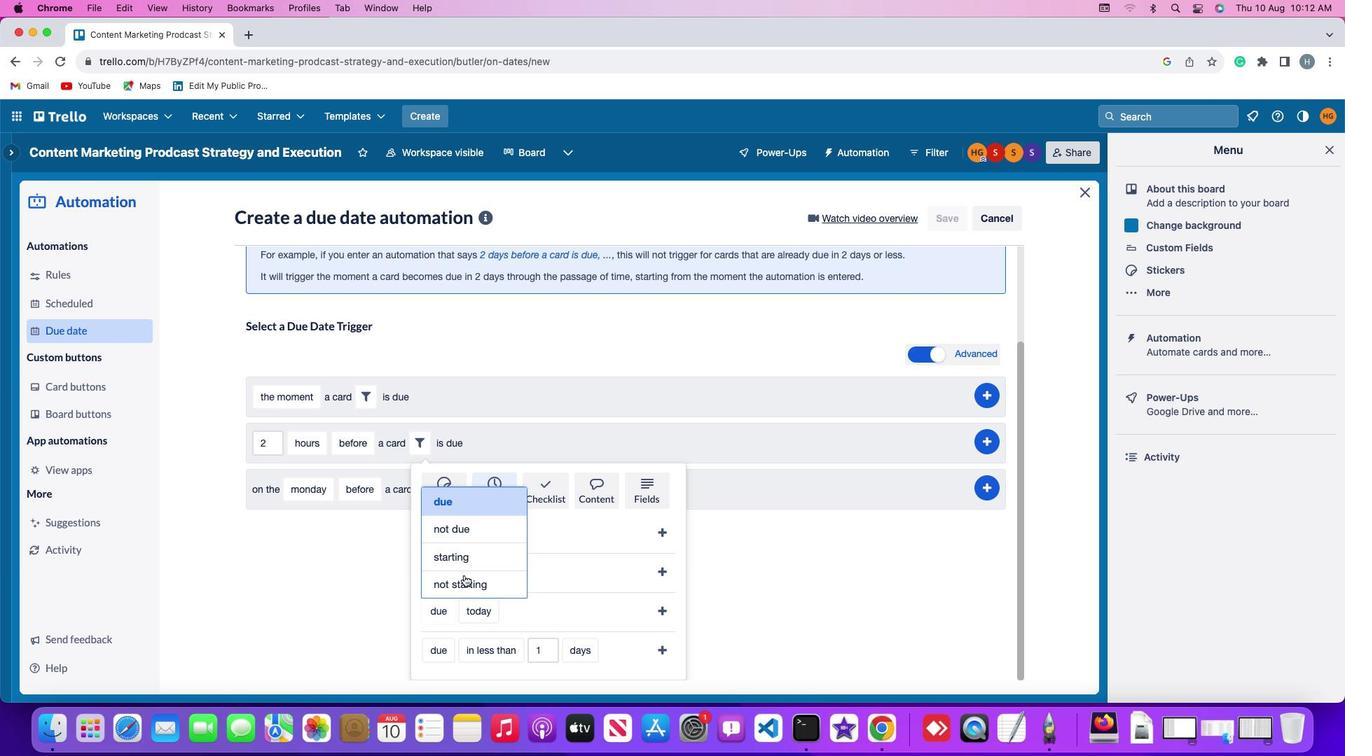 
Action: Mouse moved to (467, 555)
Screenshot: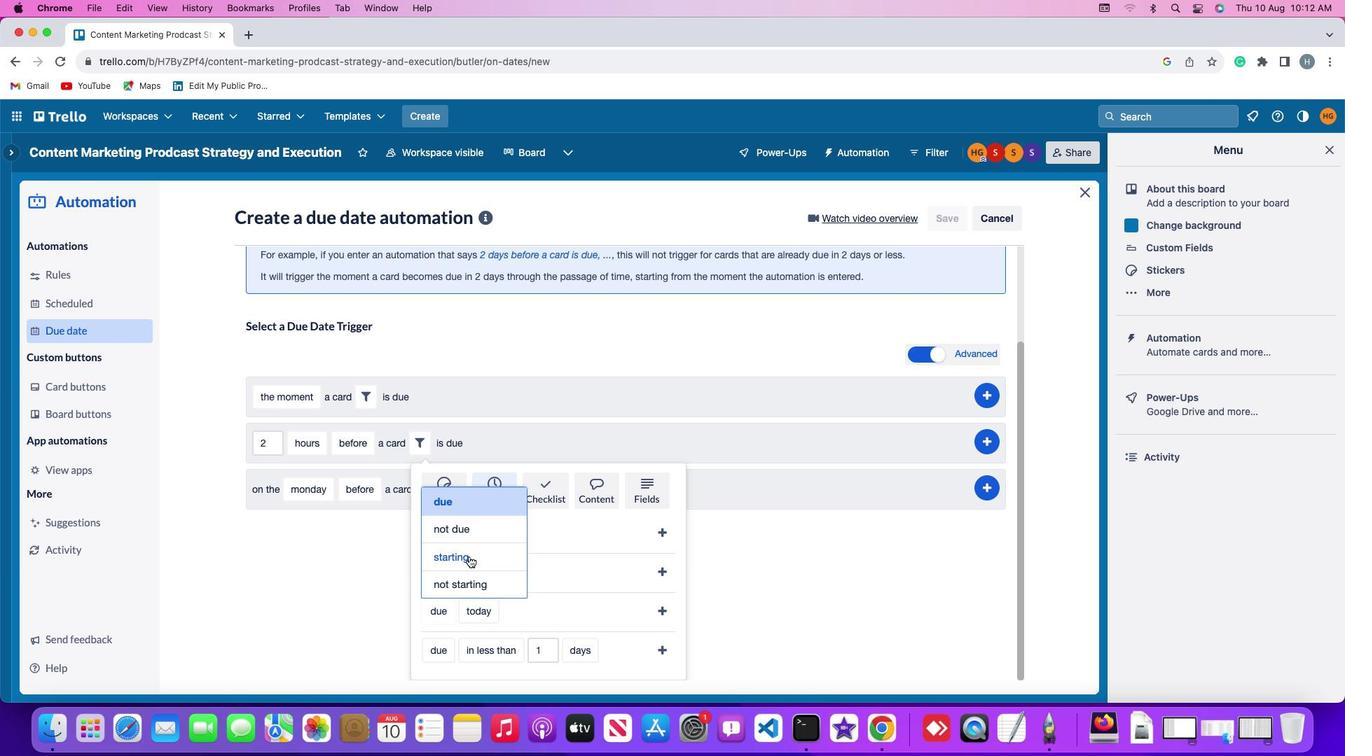 
Action: Mouse pressed left at (467, 555)
Screenshot: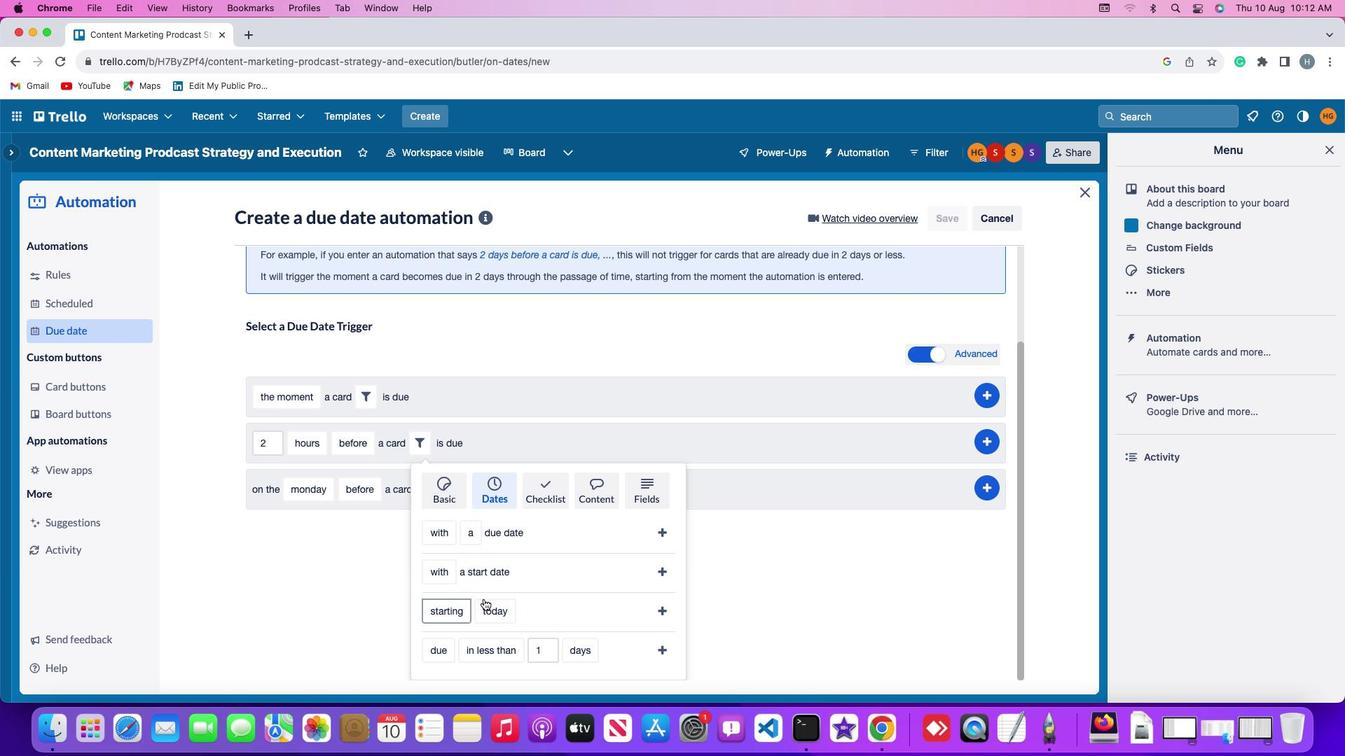 
Action: Mouse moved to (489, 612)
Screenshot: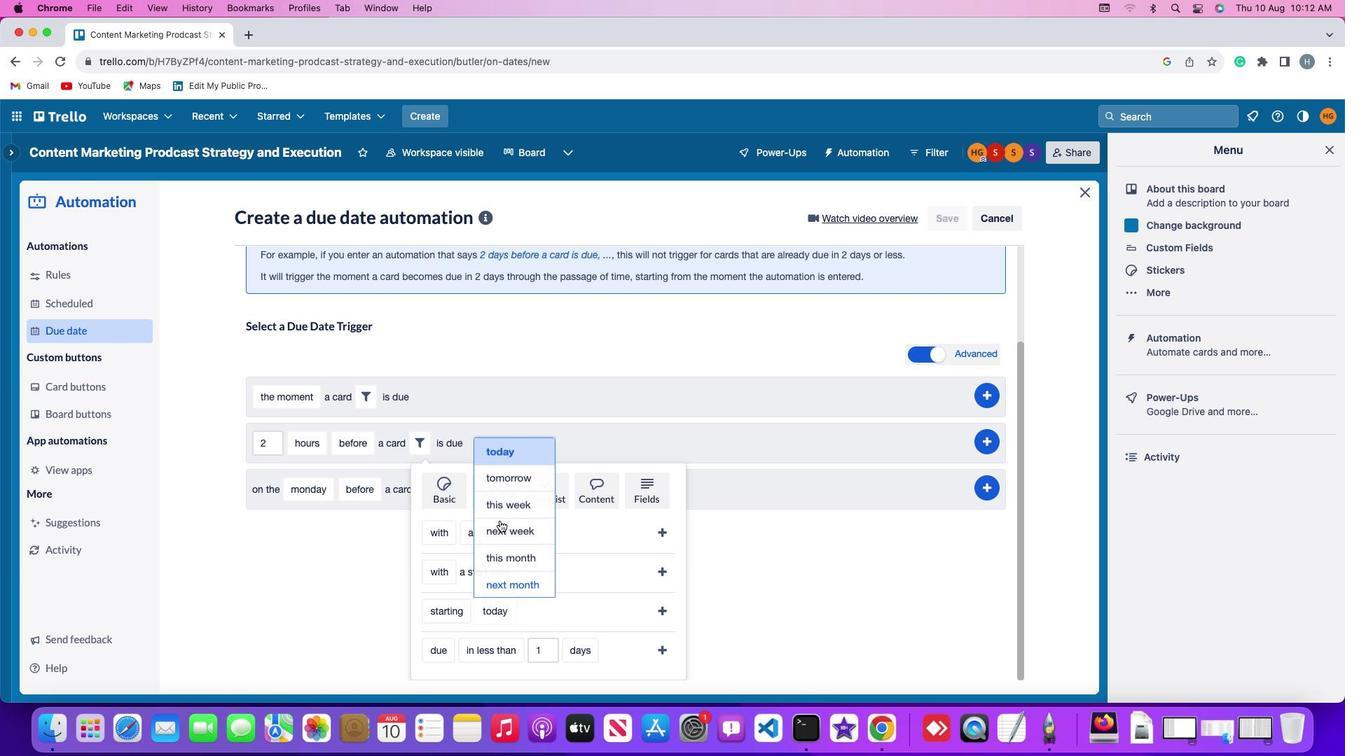 
Action: Mouse pressed left at (489, 612)
Screenshot: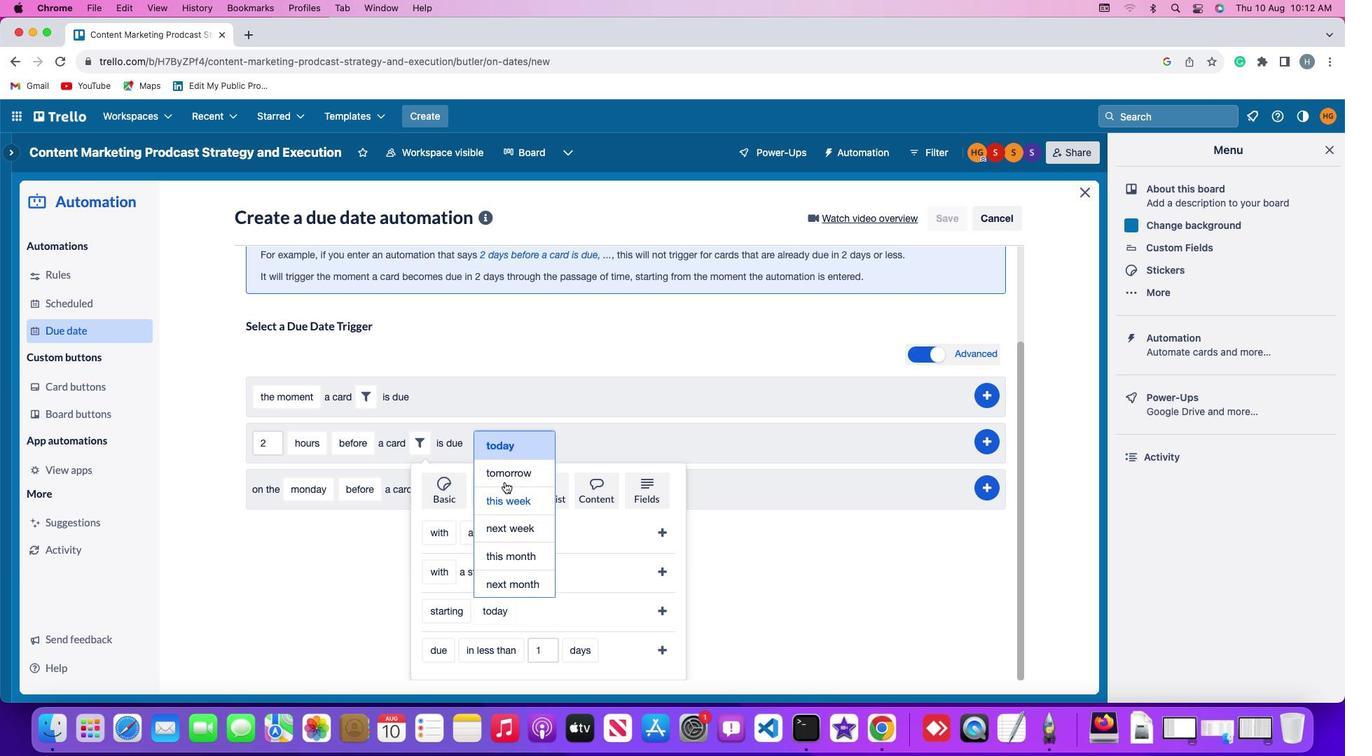 
Action: Mouse moved to (517, 437)
Screenshot: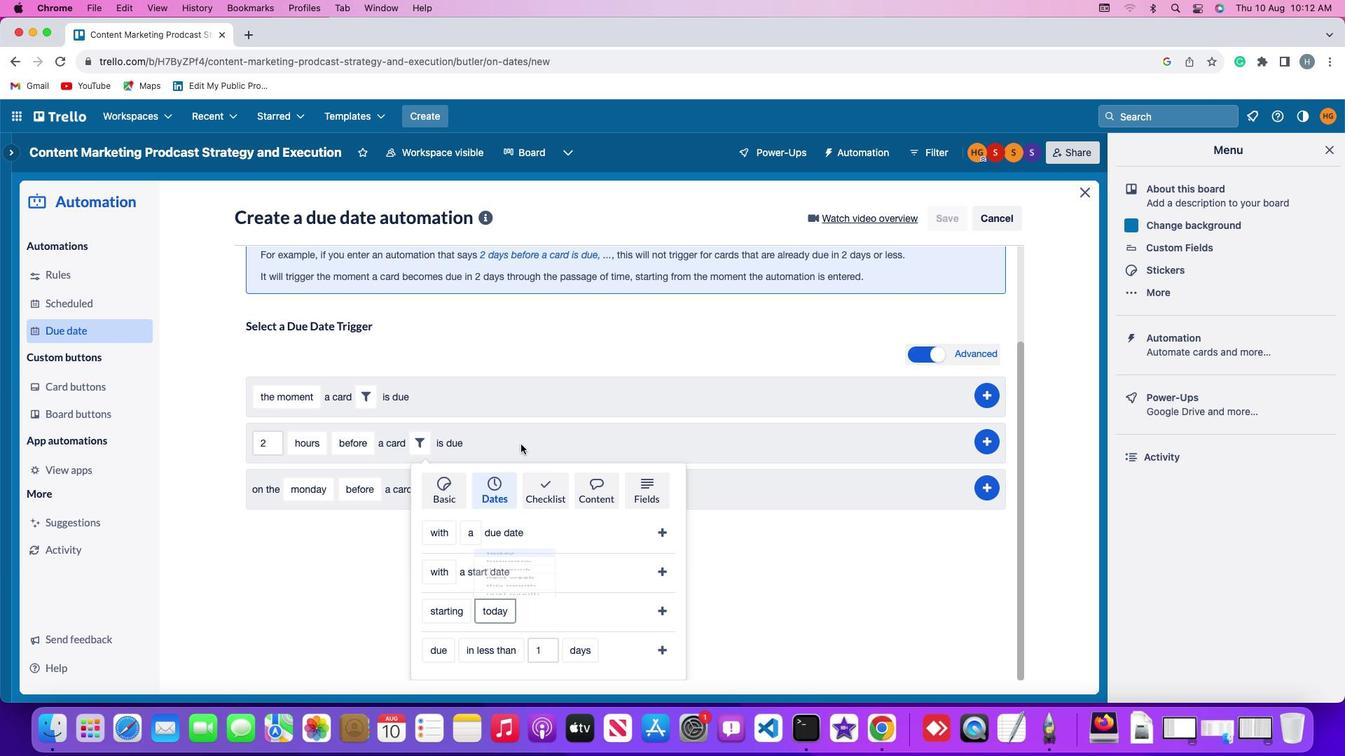 
Action: Mouse pressed left at (517, 437)
Screenshot: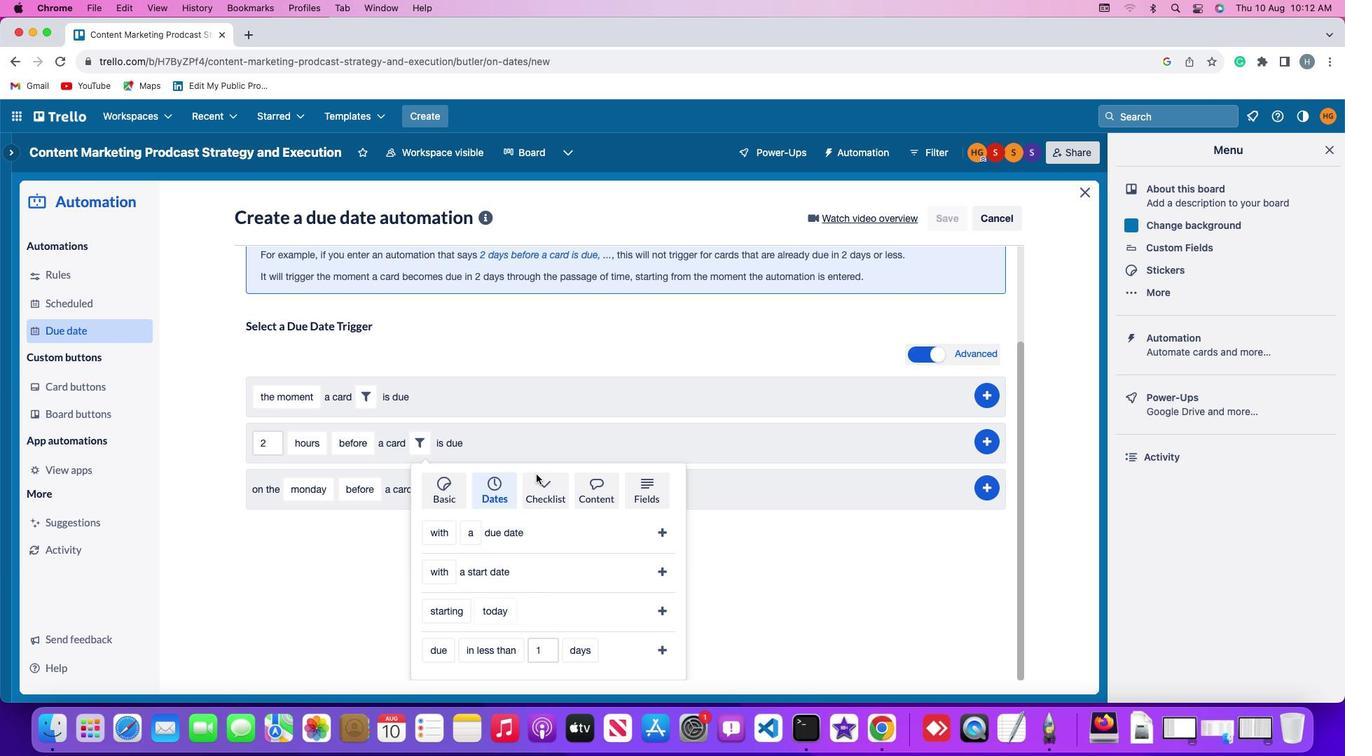 
Action: Mouse moved to (660, 608)
Screenshot: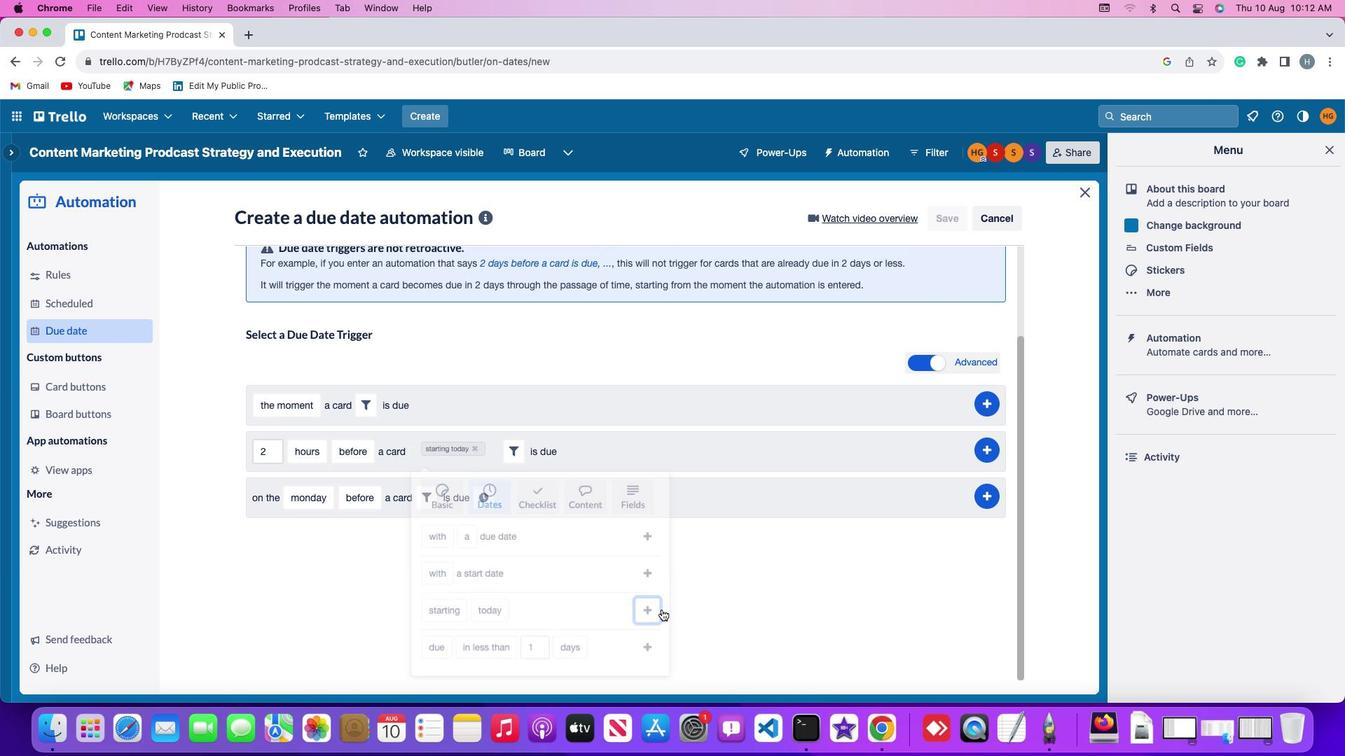 
Action: Mouse pressed left at (660, 608)
Screenshot: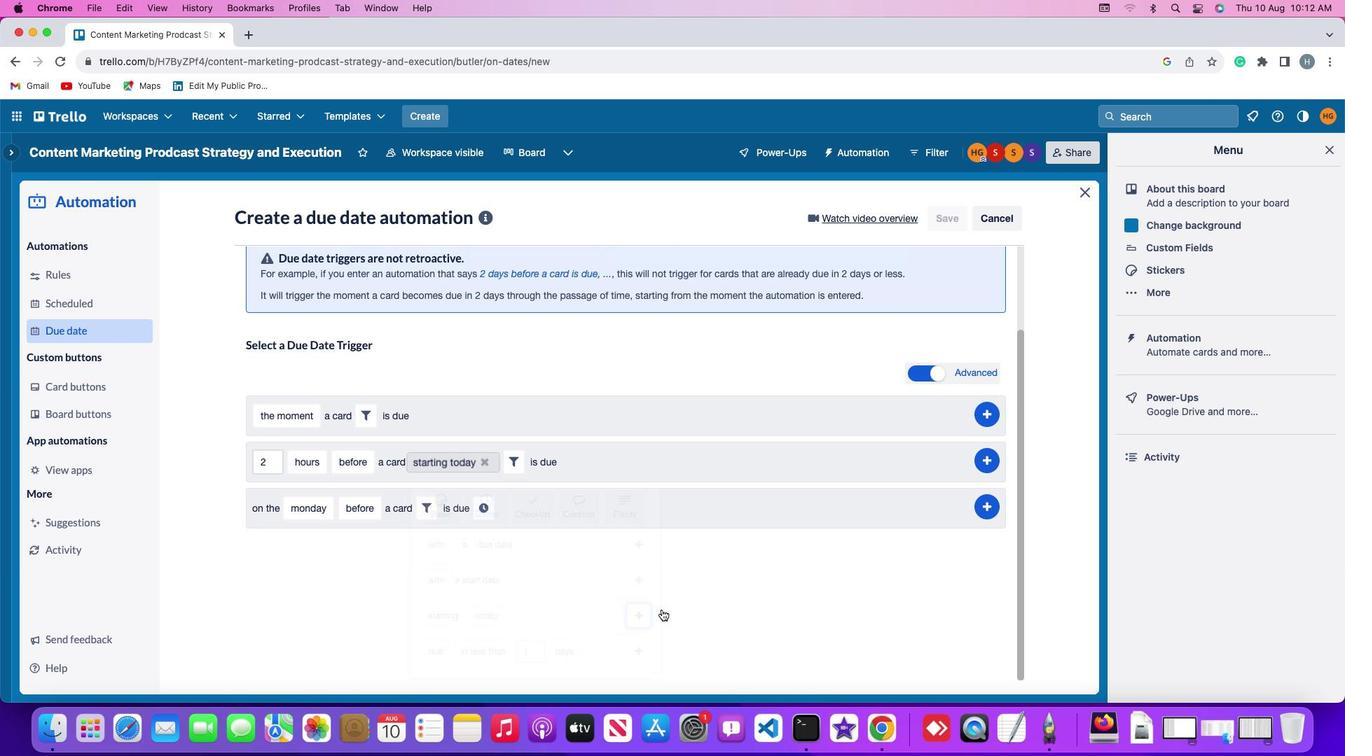 
Action: Mouse moved to (994, 563)
Screenshot: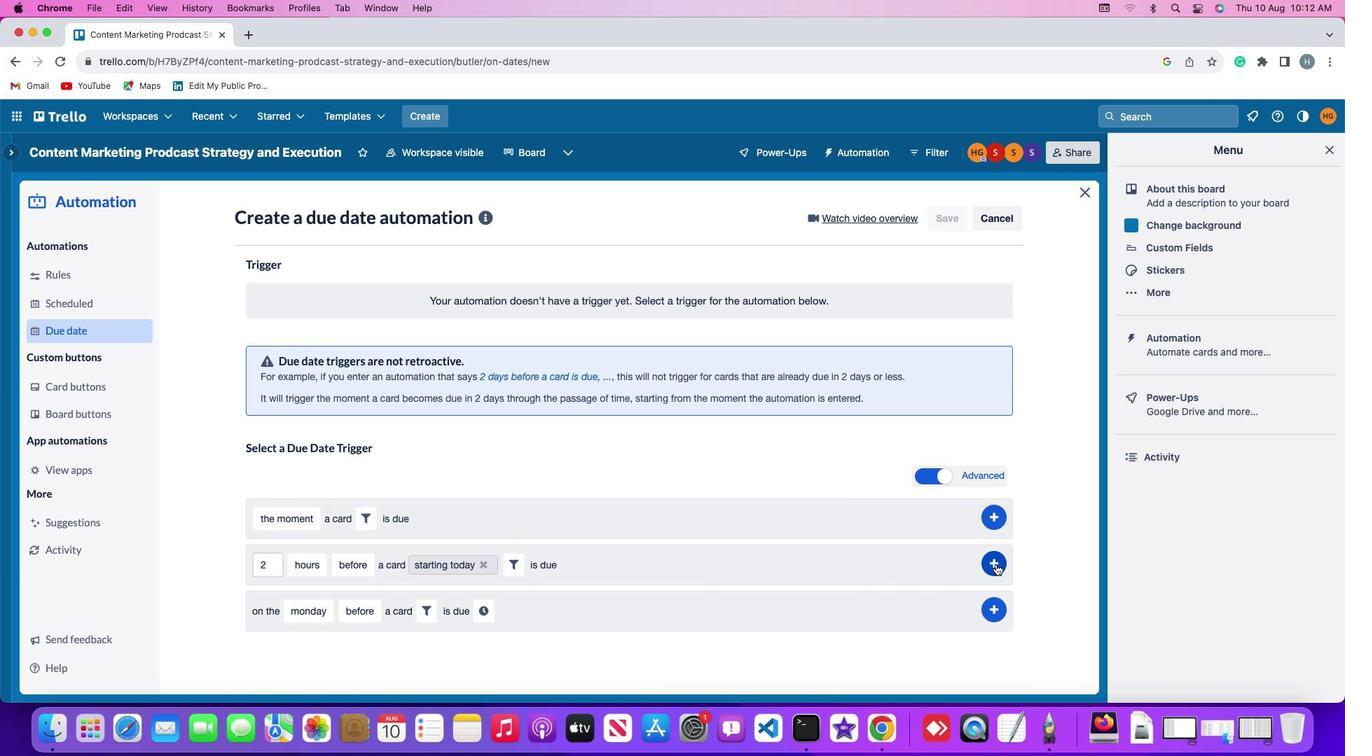 
Action: Mouse pressed left at (994, 563)
Screenshot: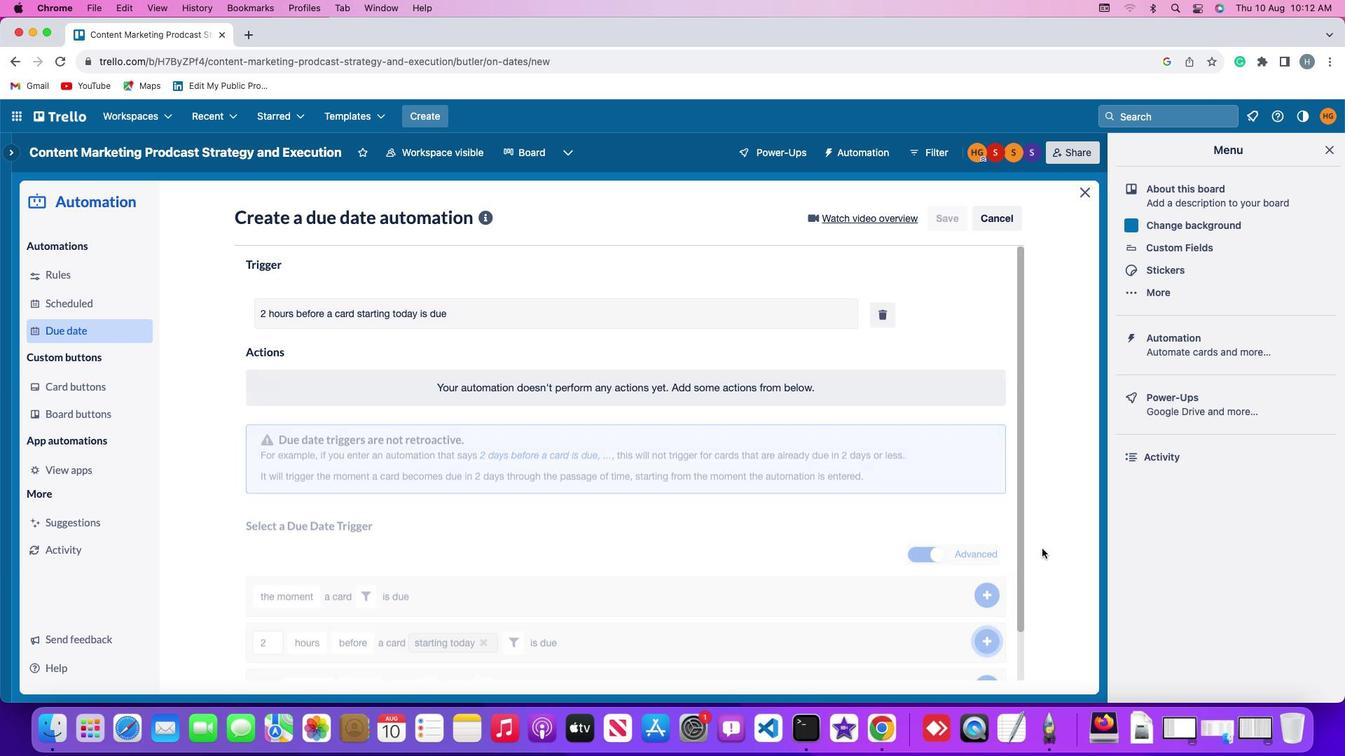 
Action: Mouse moved to (1062, 450)
Screenshot: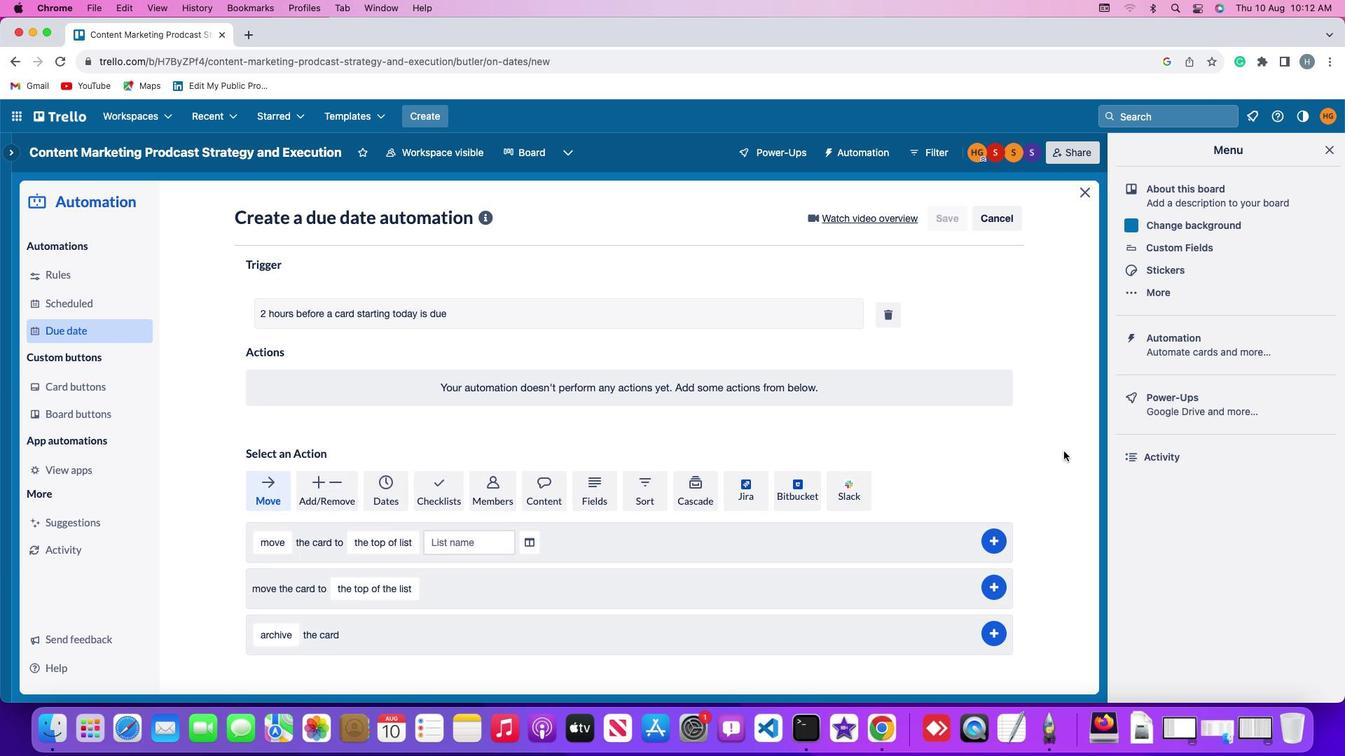 
